 Task: Log work in the project AgileCamp for the issue 'Upgrade the database indexing strategy of a web application to improve query performance and reduce data retrieval time' spent time as '5w 5d 19h 6m' and remaining time as '4w 4d 2h 59m' and move to top of backlog. Now add the issue to the epic 'Network Compliance'. Log work in the project AgileCamp for the issue 'Create a new online platform for online digital marketing courses with advanced analytics and data visualization features' spent time as '5w 2d 16h 53m' and remaining time as '4w 6d 1h 54m' and move to bottom of backlog. Now add the issue to the epic 'IT Audit and Compliance'
Action: Mouse moved to (111, 219)
Screenshot: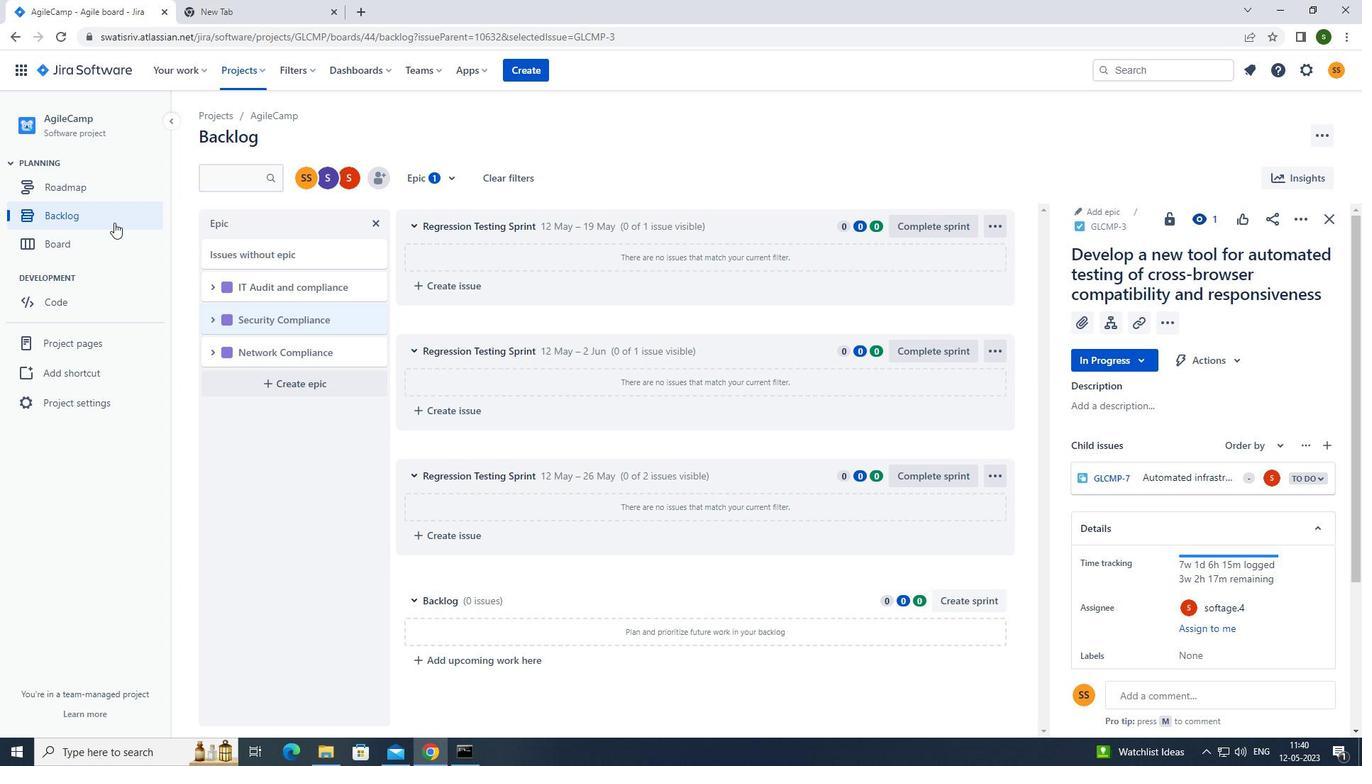 
Action: Mouse pressed left at (111, 219)
Screenshot: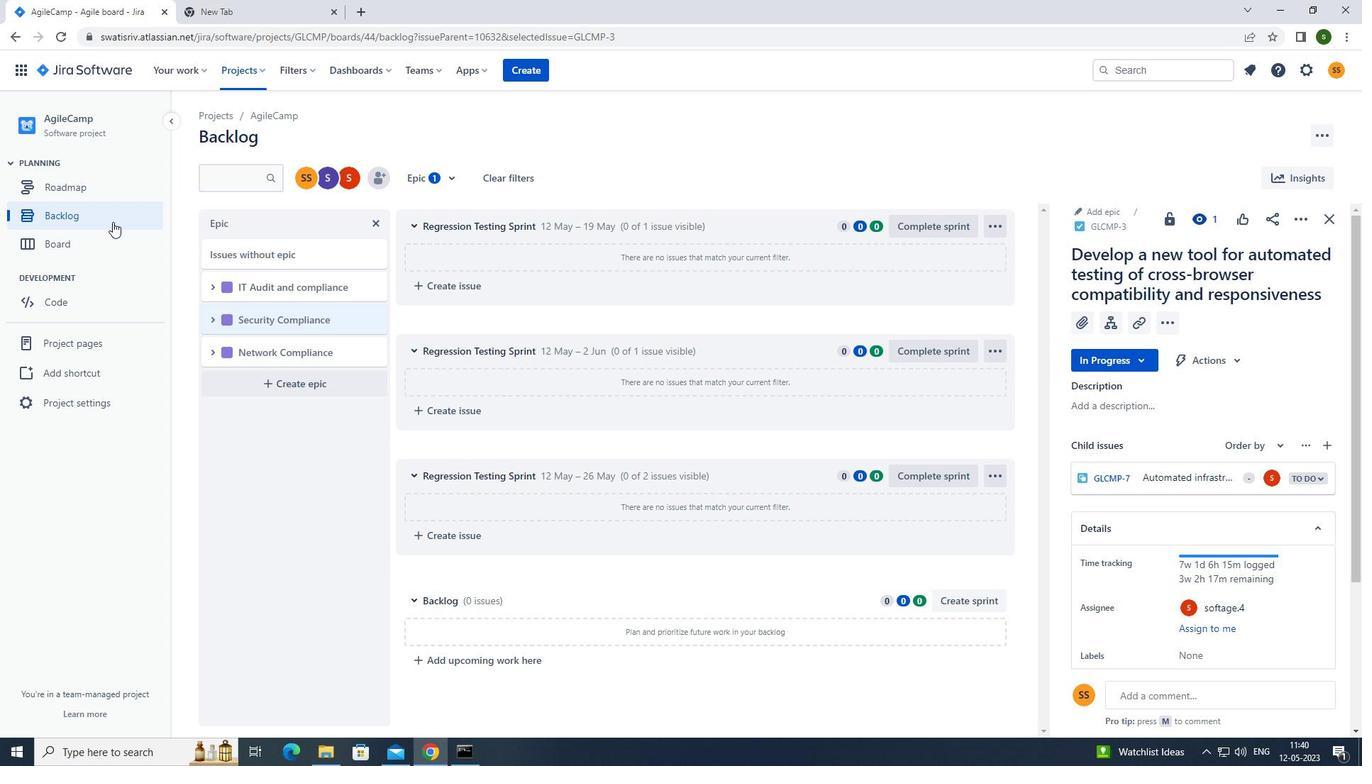 
Action: Mouse moved to (761, 518)
Screenshot: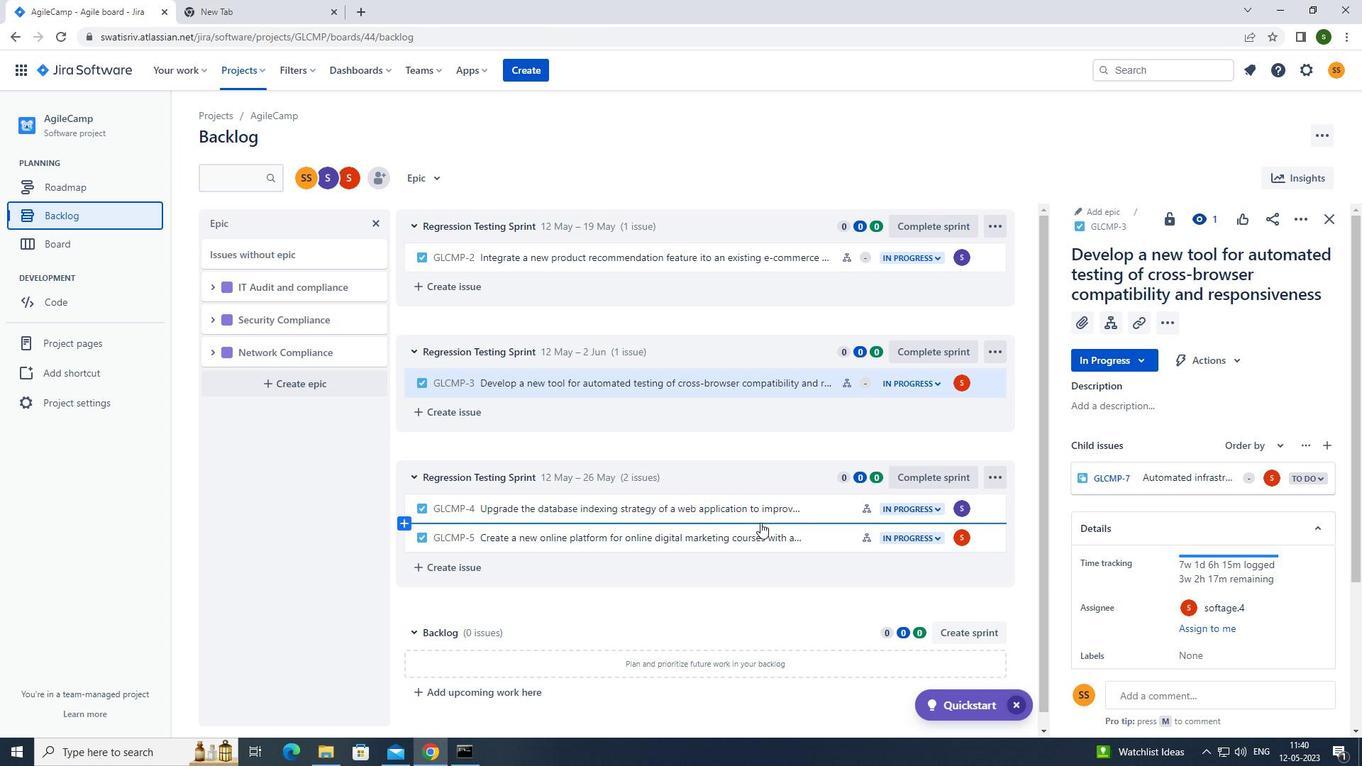 
Action: Mouse pressed left at (761, 518)
Screenshot: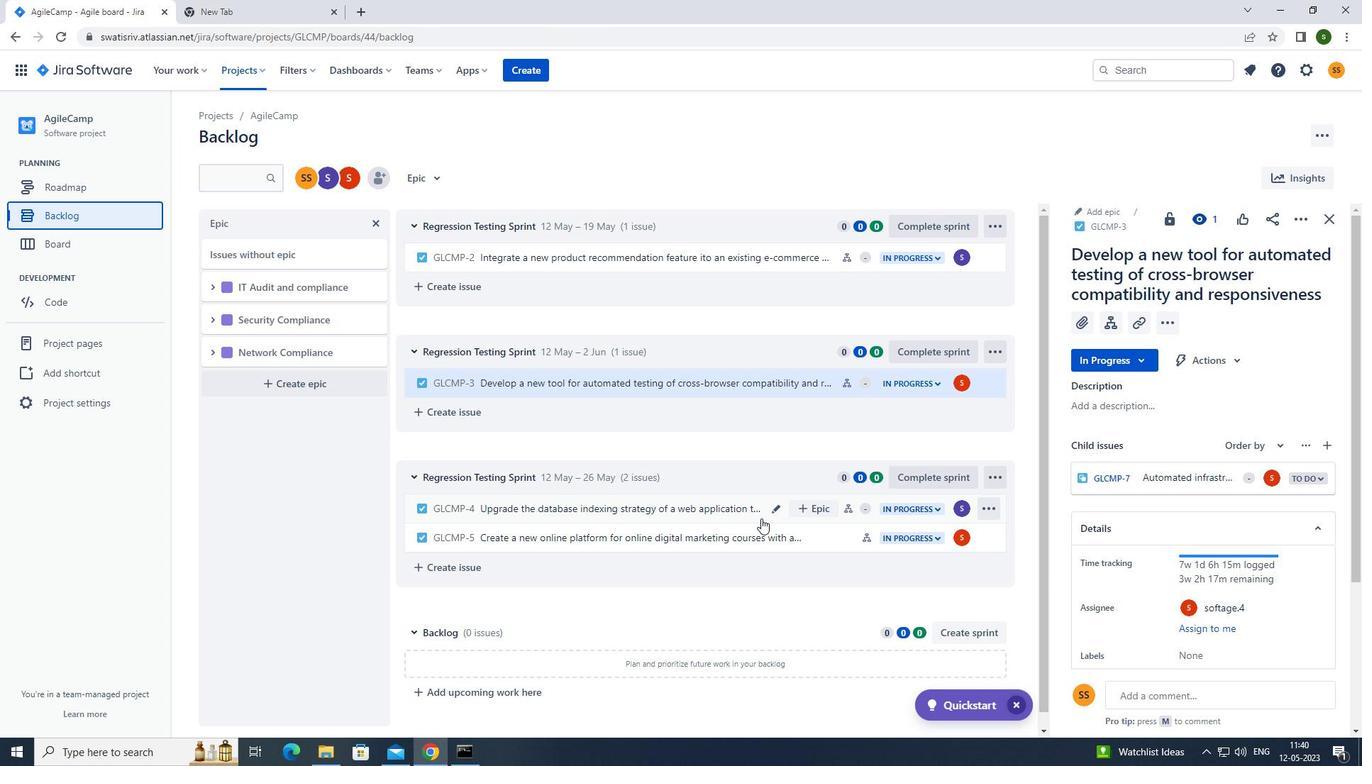
Action: Mouse moved to (1300, 210)
Screenshot: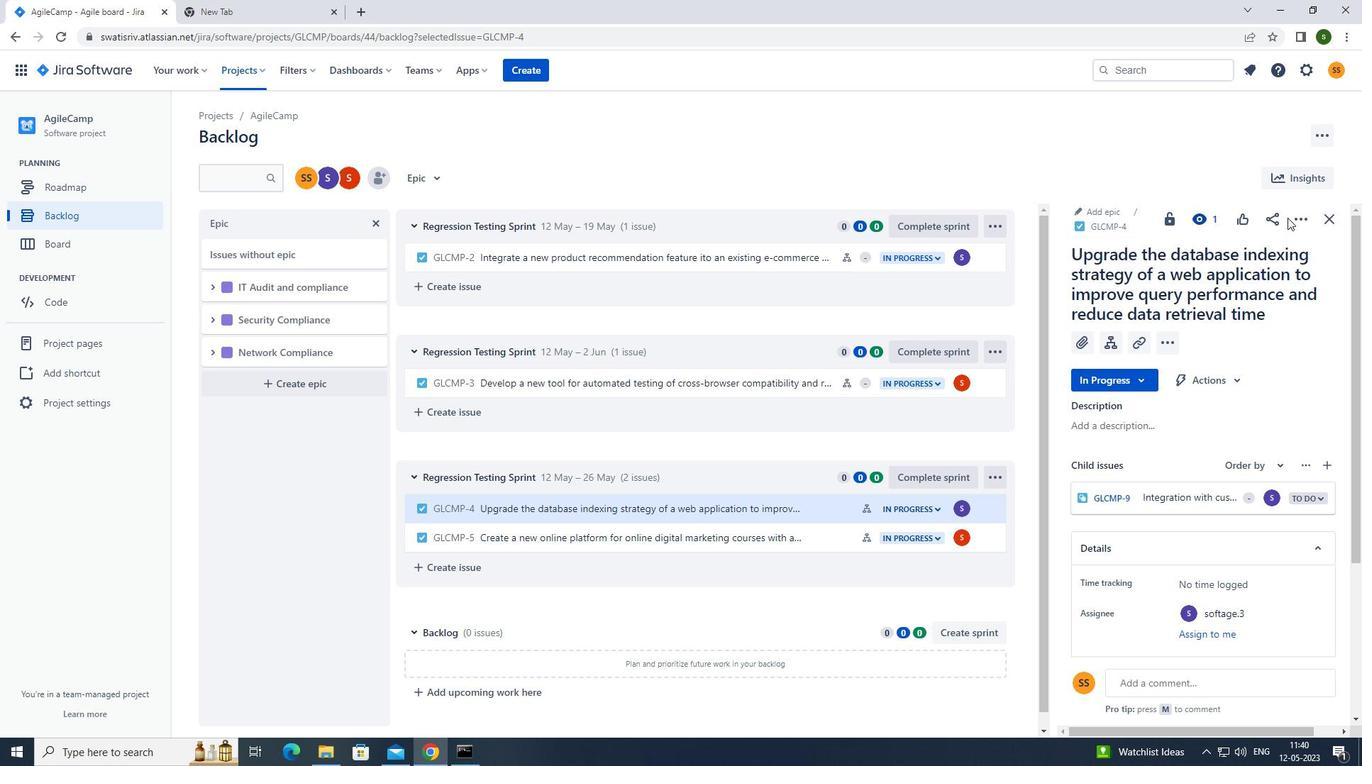 
Action: Mouse pressed left at (1300, 210)
Screenshot: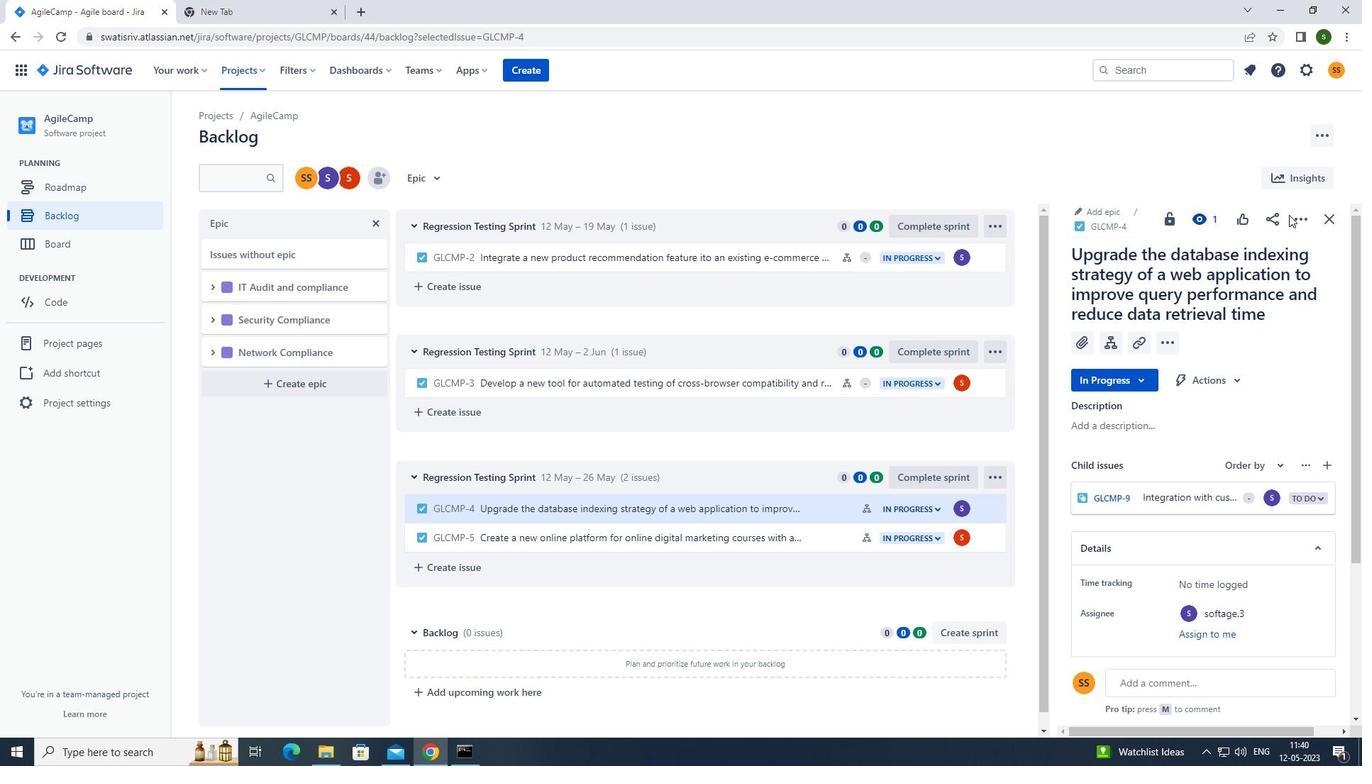
Action: Mouse moved to (1267, 258)
Screenshot: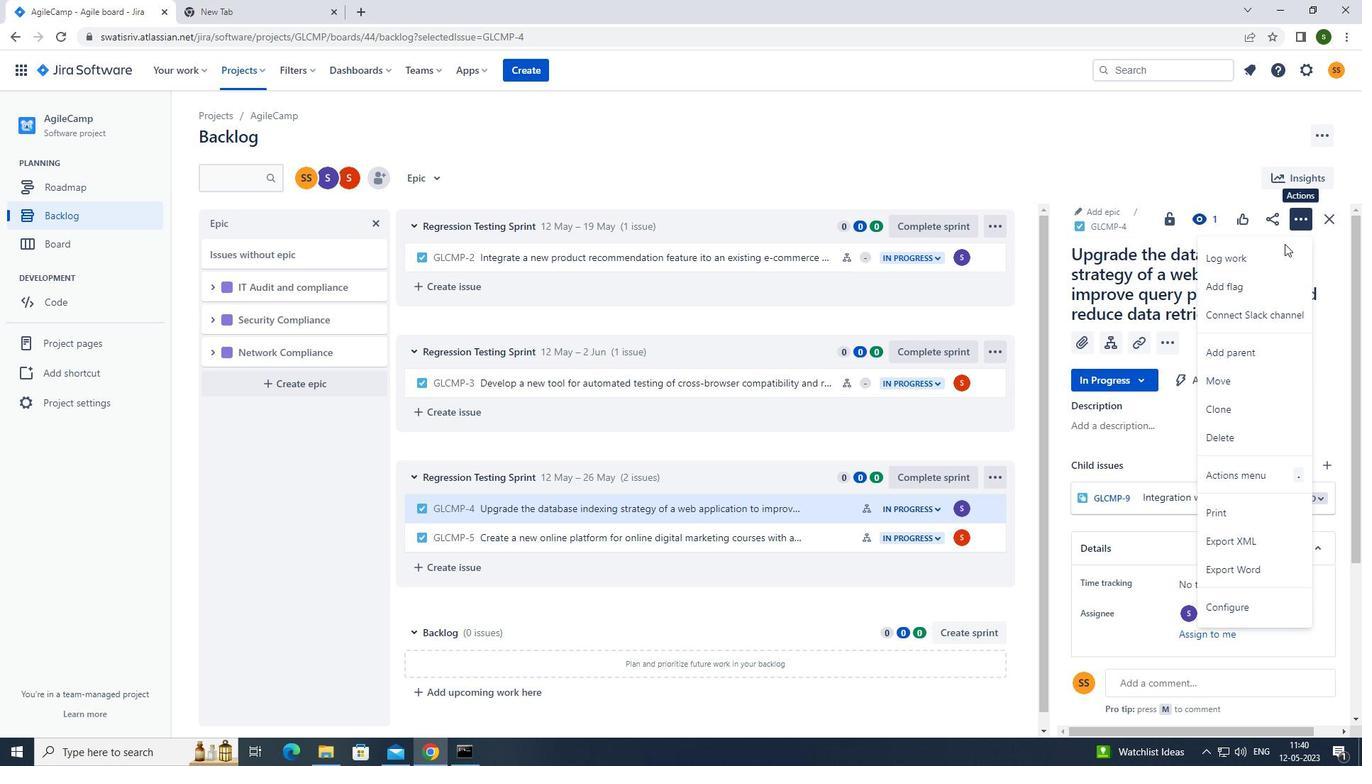 
Action: Mouse pressed left at (1267, 258)
Screenshot: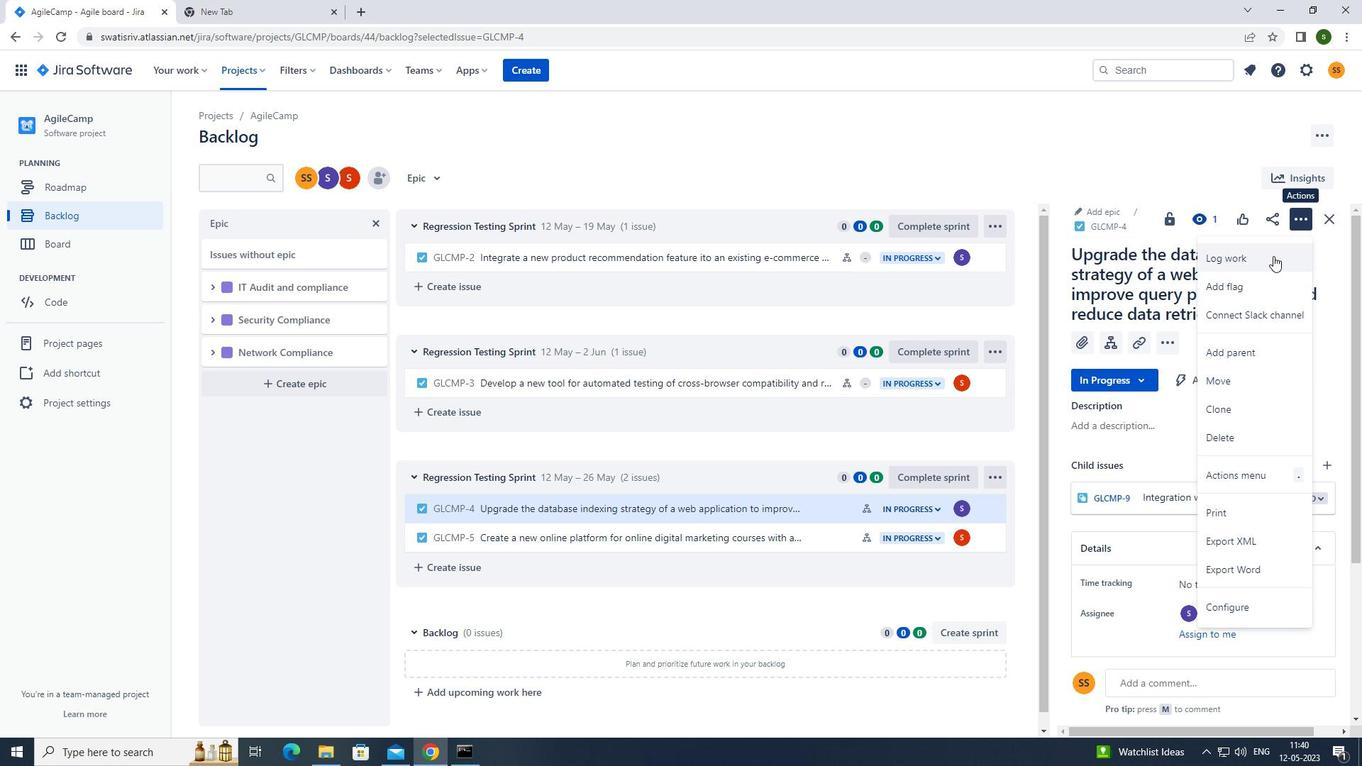 
Action: Mouse moved to (633, 173)
Screenshot: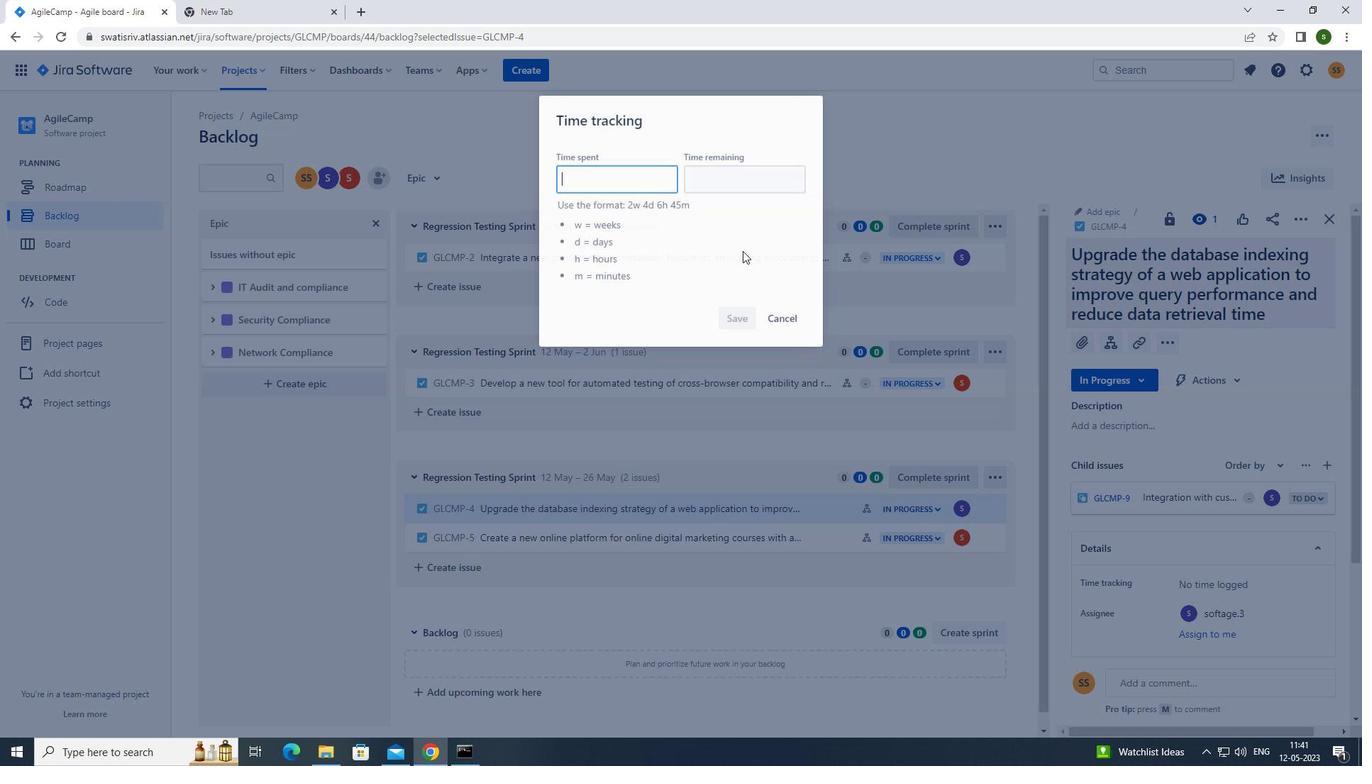 
Action: Key pressed 5w<Key.space>5d<Key.space>19h<Key.space>6m
Screenshot: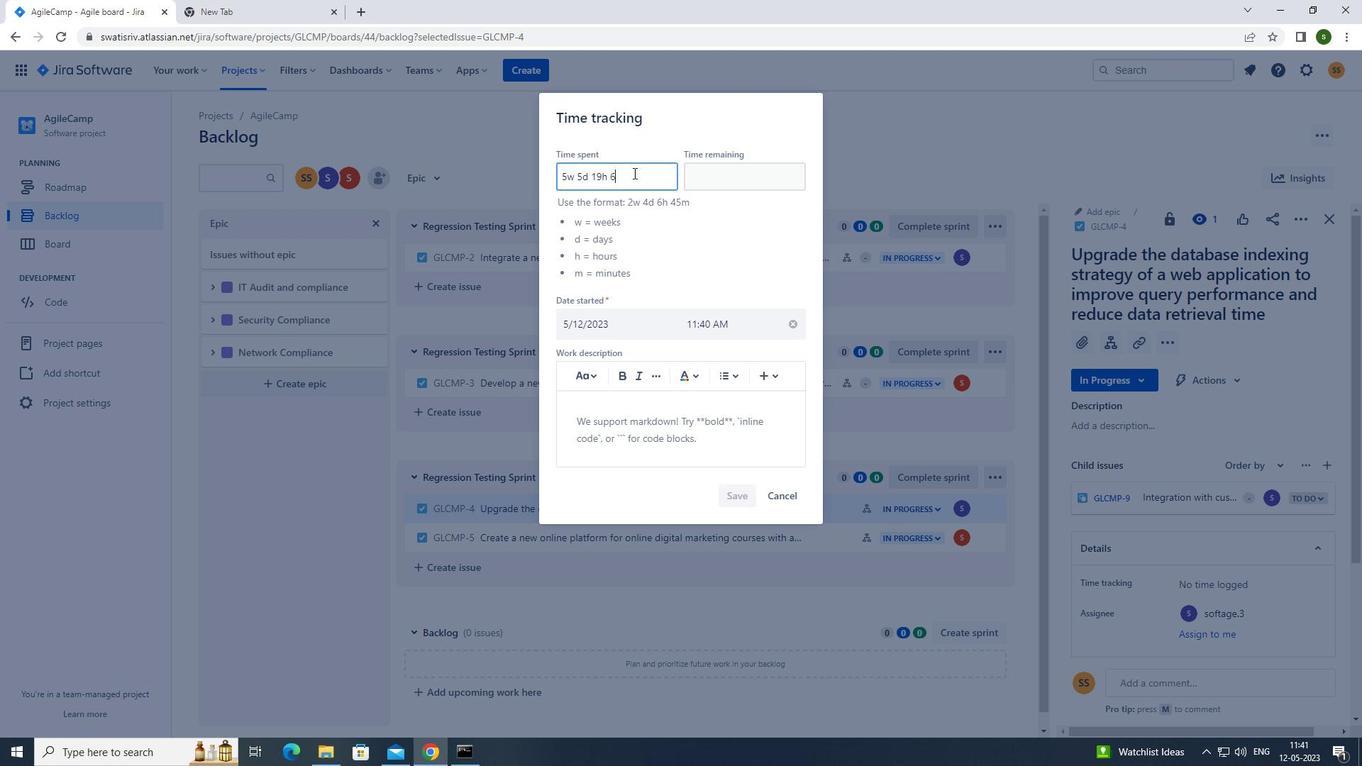 
Action: Mouse moved to (730, 190)
Screenshot: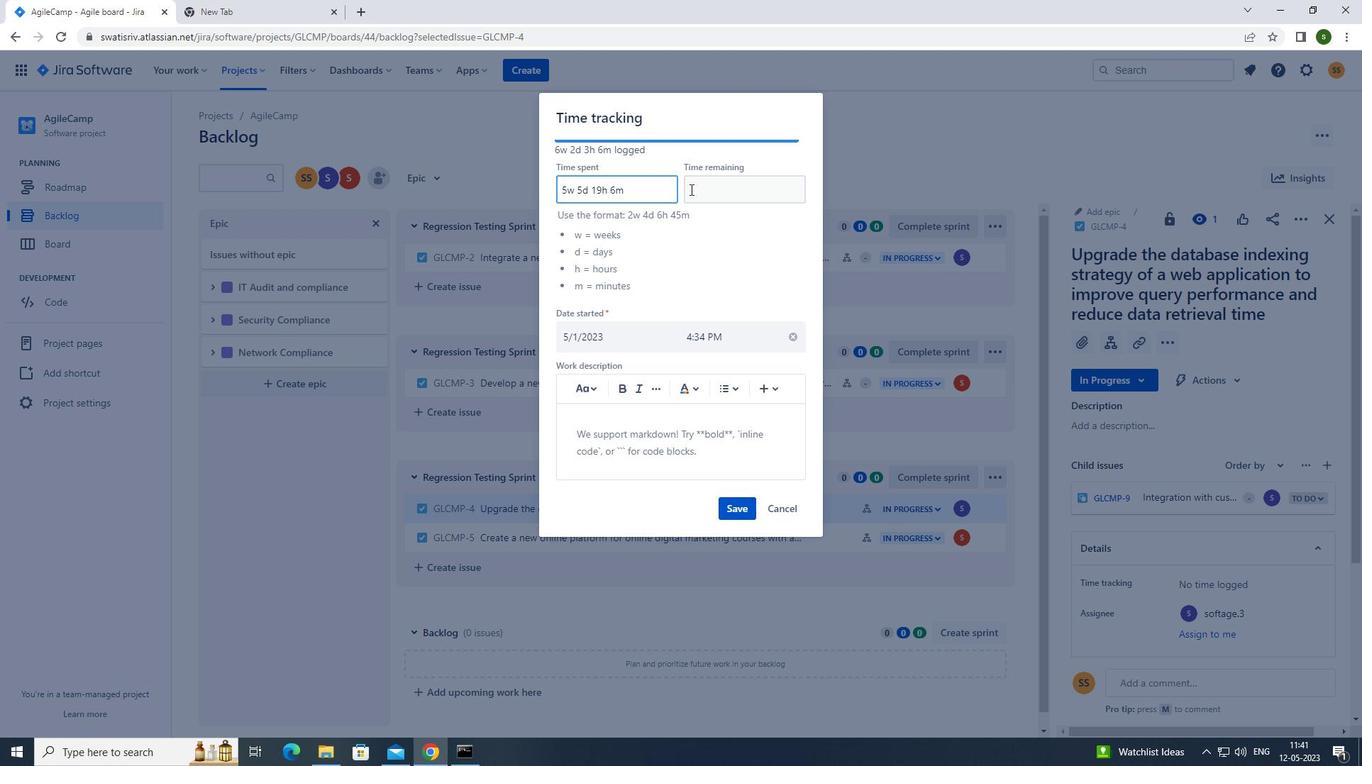 
Action: Mouse pressed left at (730, 190)
Screenshot: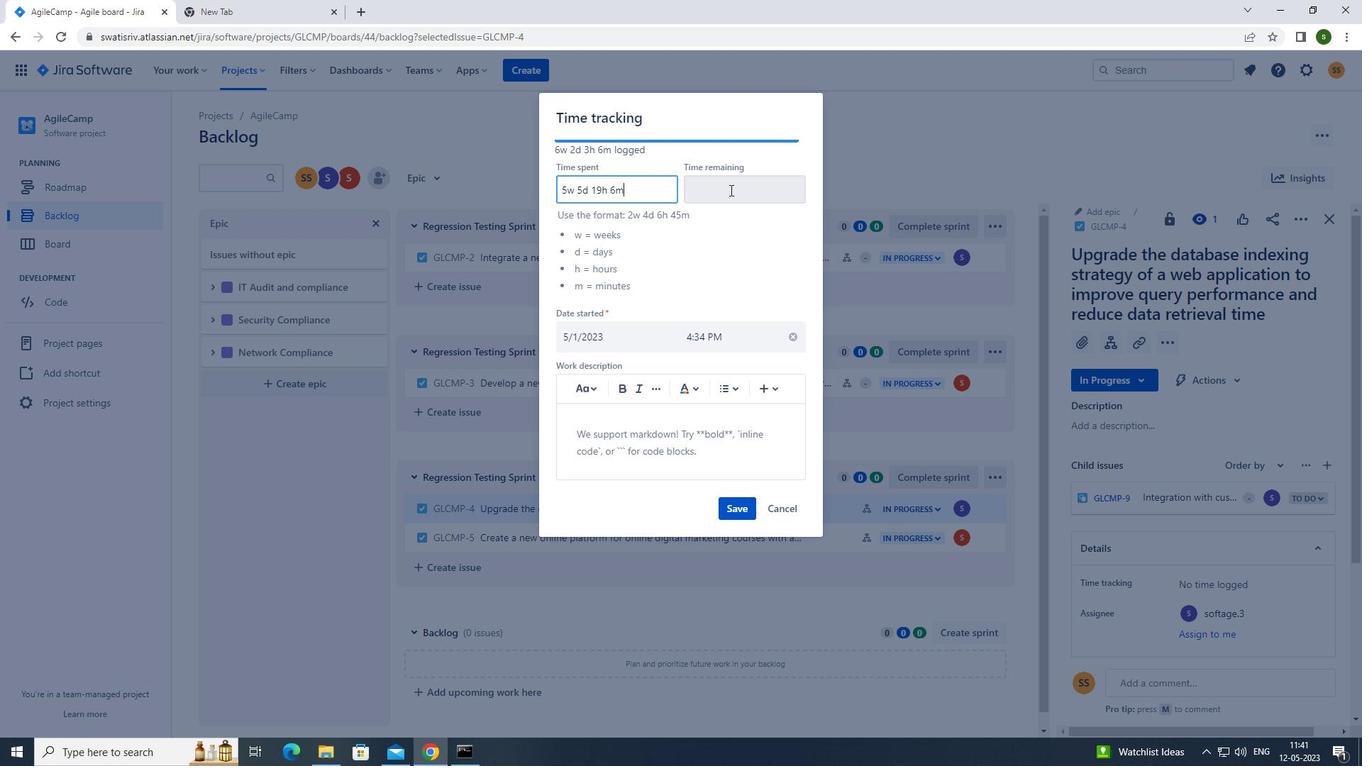 
Action: Key pressed 4w<Key.space>4d<Key.space>2h<Key.space>59m
Screenshot: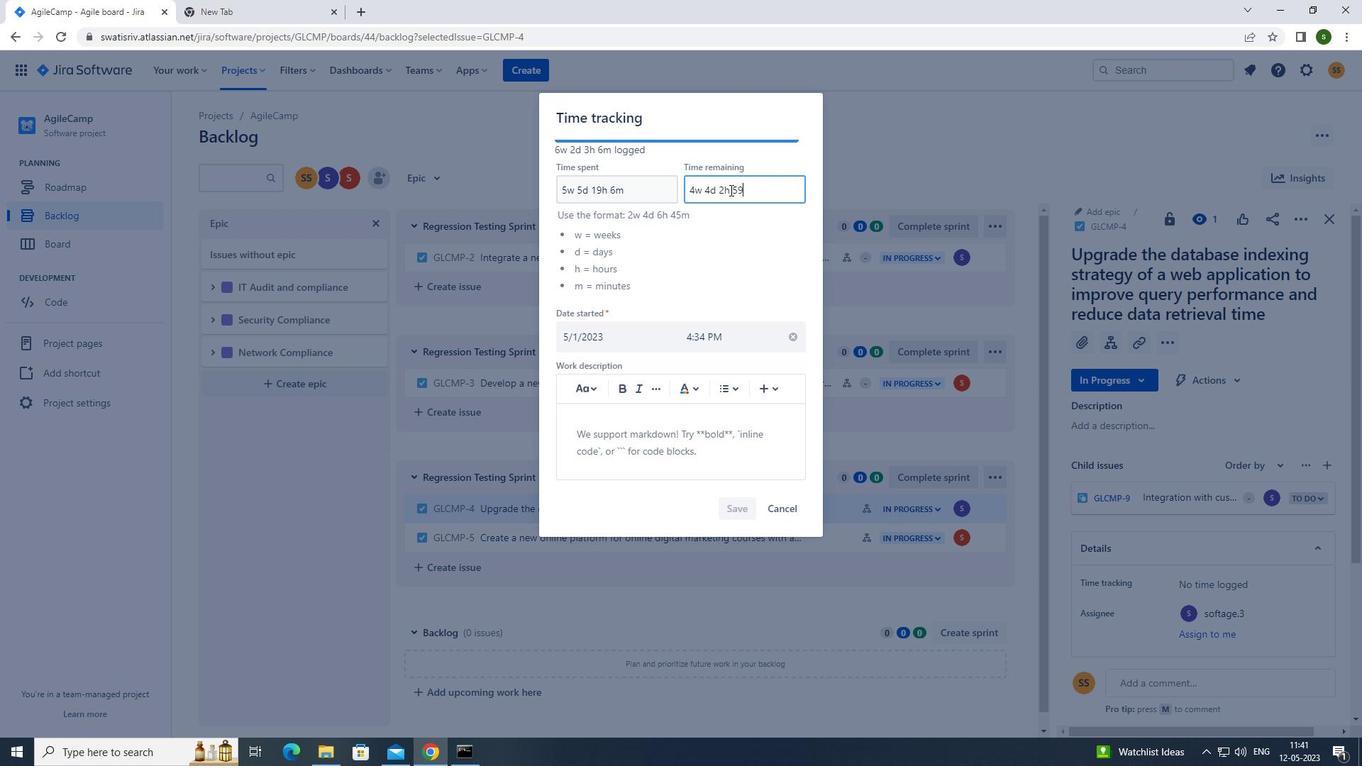 
Action: Mouse moved to (741, 509)
Screenshot: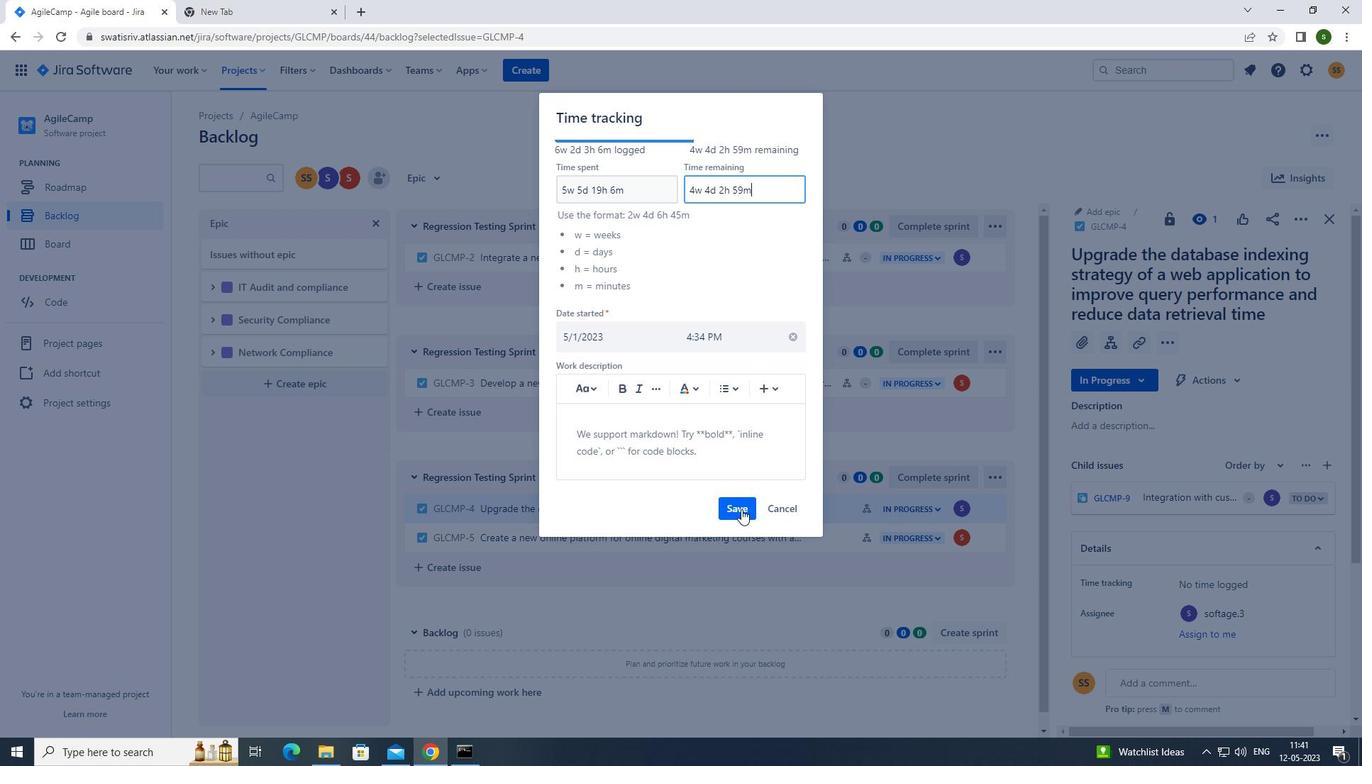 
Action: Mouse pressed left at (741, 509)
Screenshot: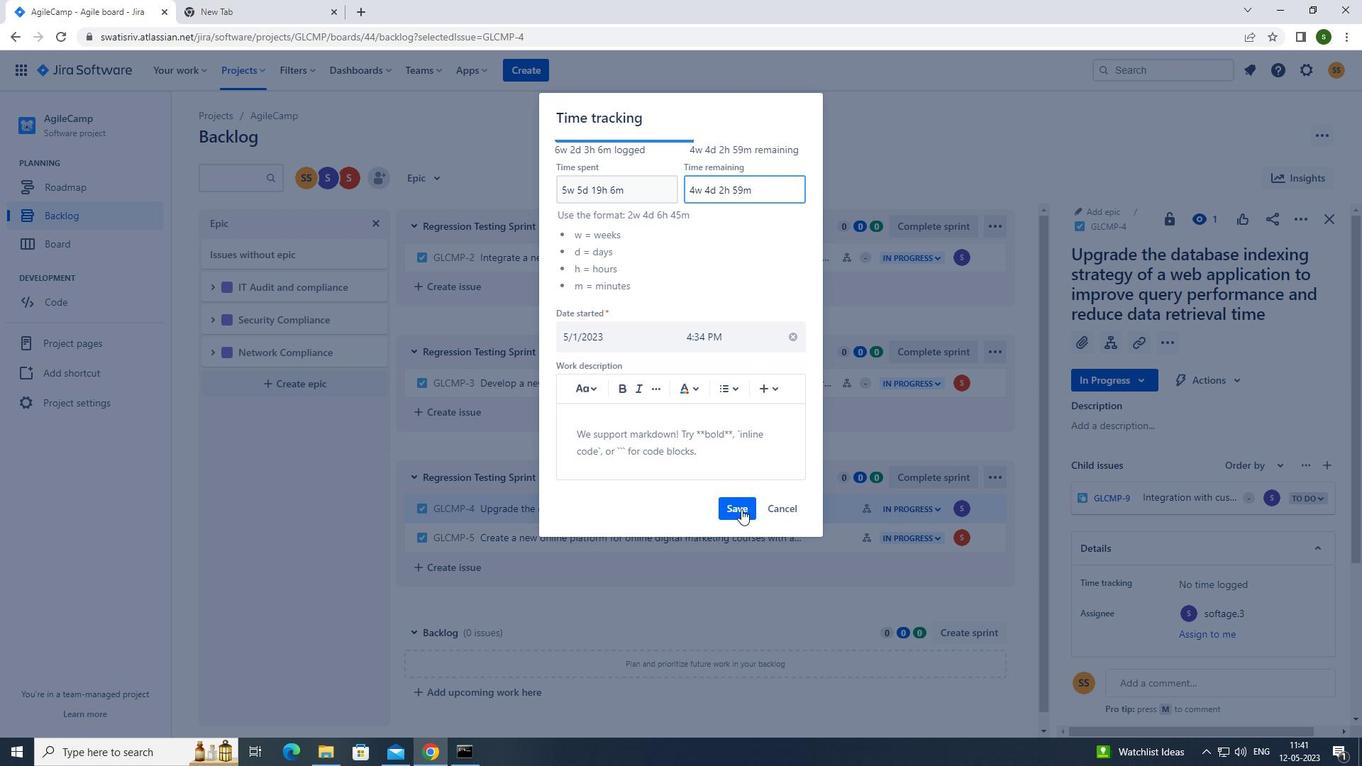 
Action: Mouse moved to (993, 512)
Screenshot: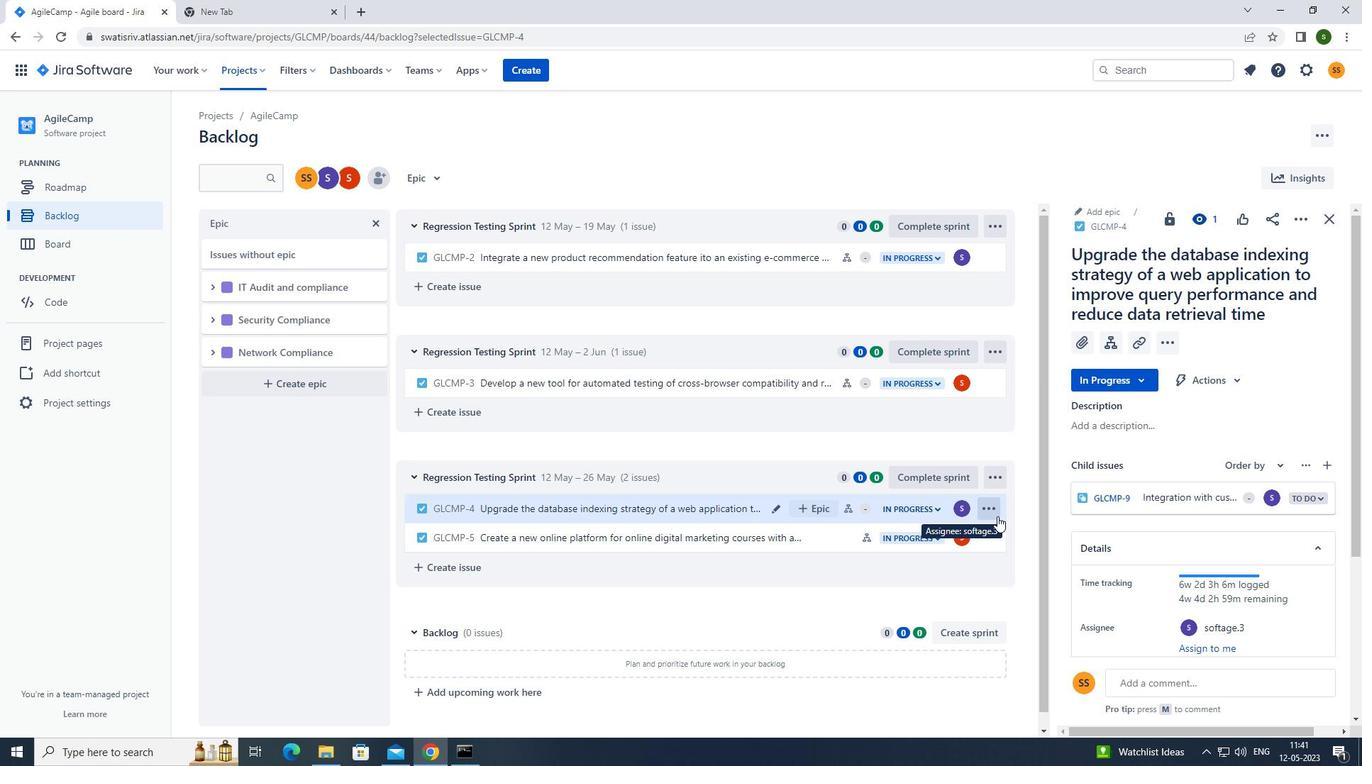 
Action: Mouse pressed left at (993, 512)
Screenshot: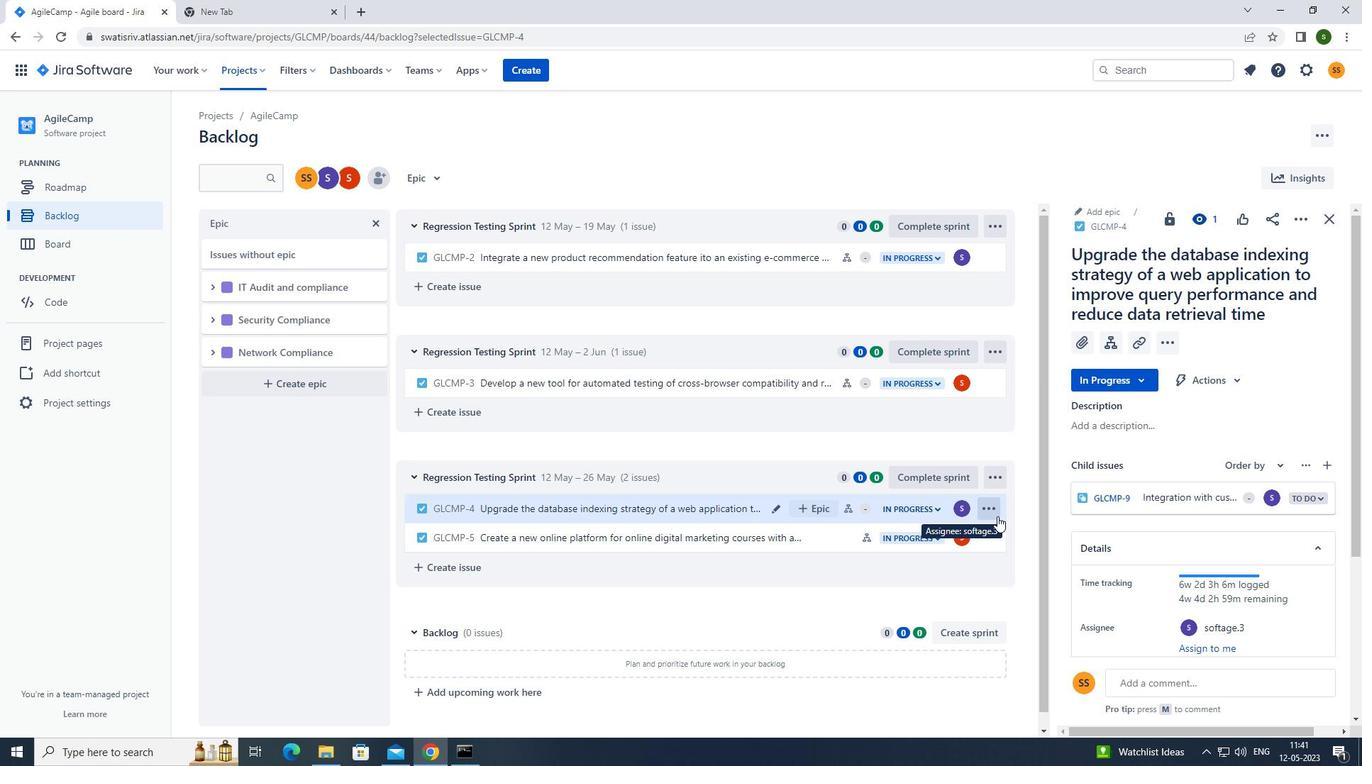 
Action: Mouse moved to (953, 453)
Screenshot: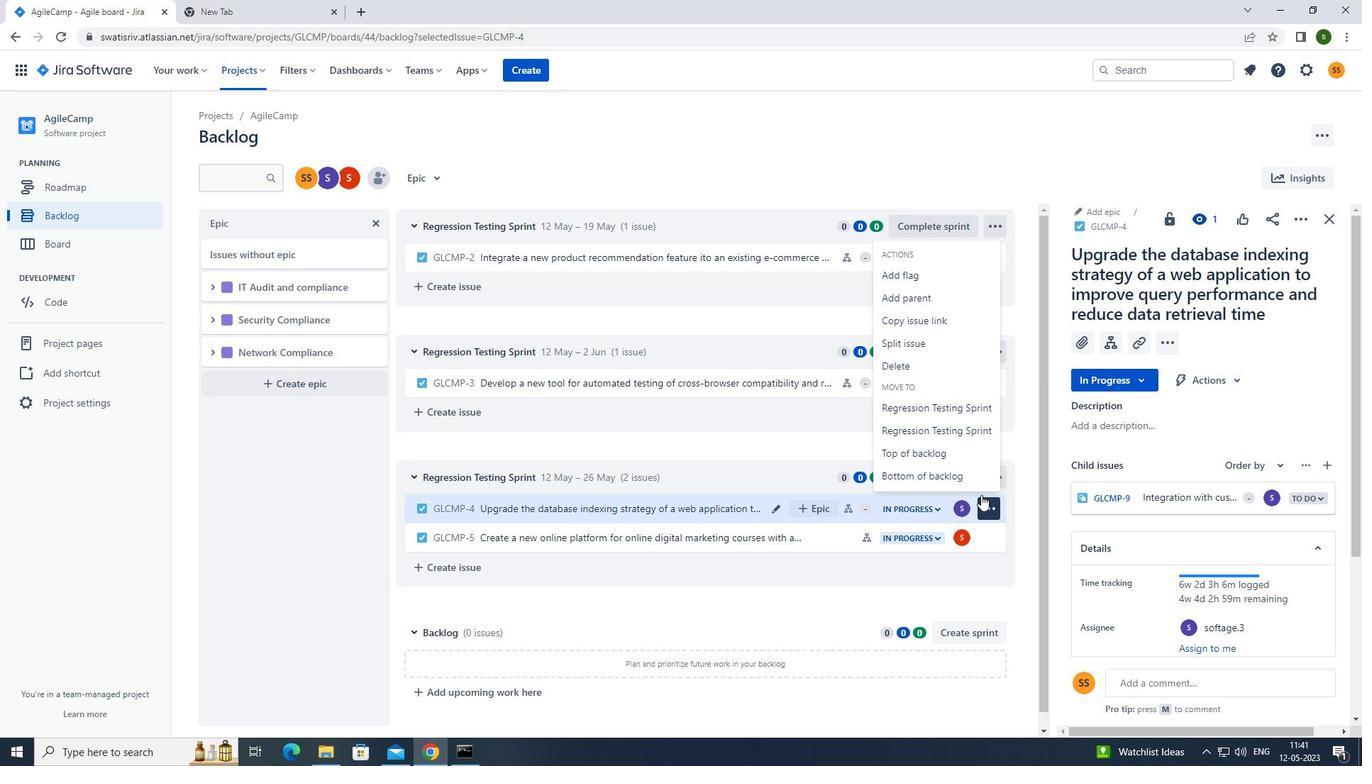 
Action: Mouse pressed left at (953, 453)
Screenshot: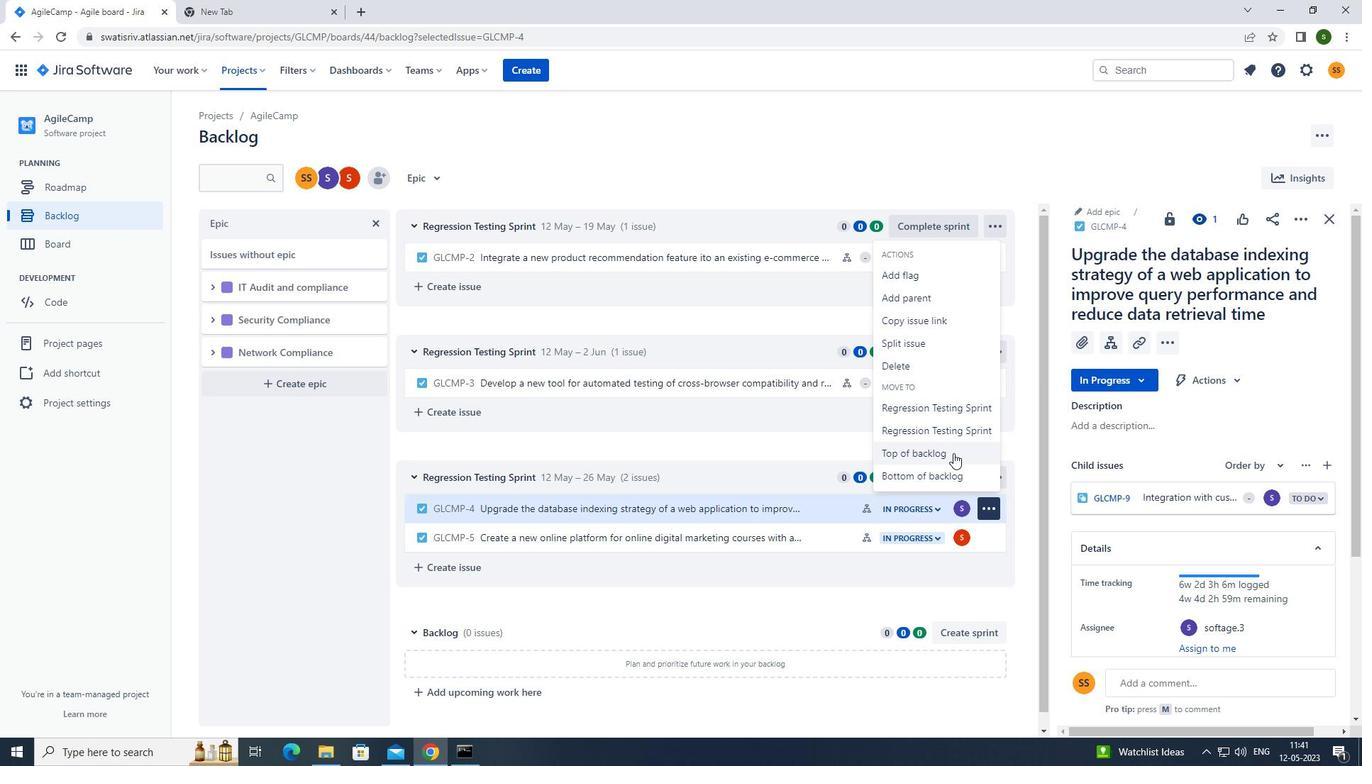 
Action: Mouse moved to (730, 222)
Screenshot: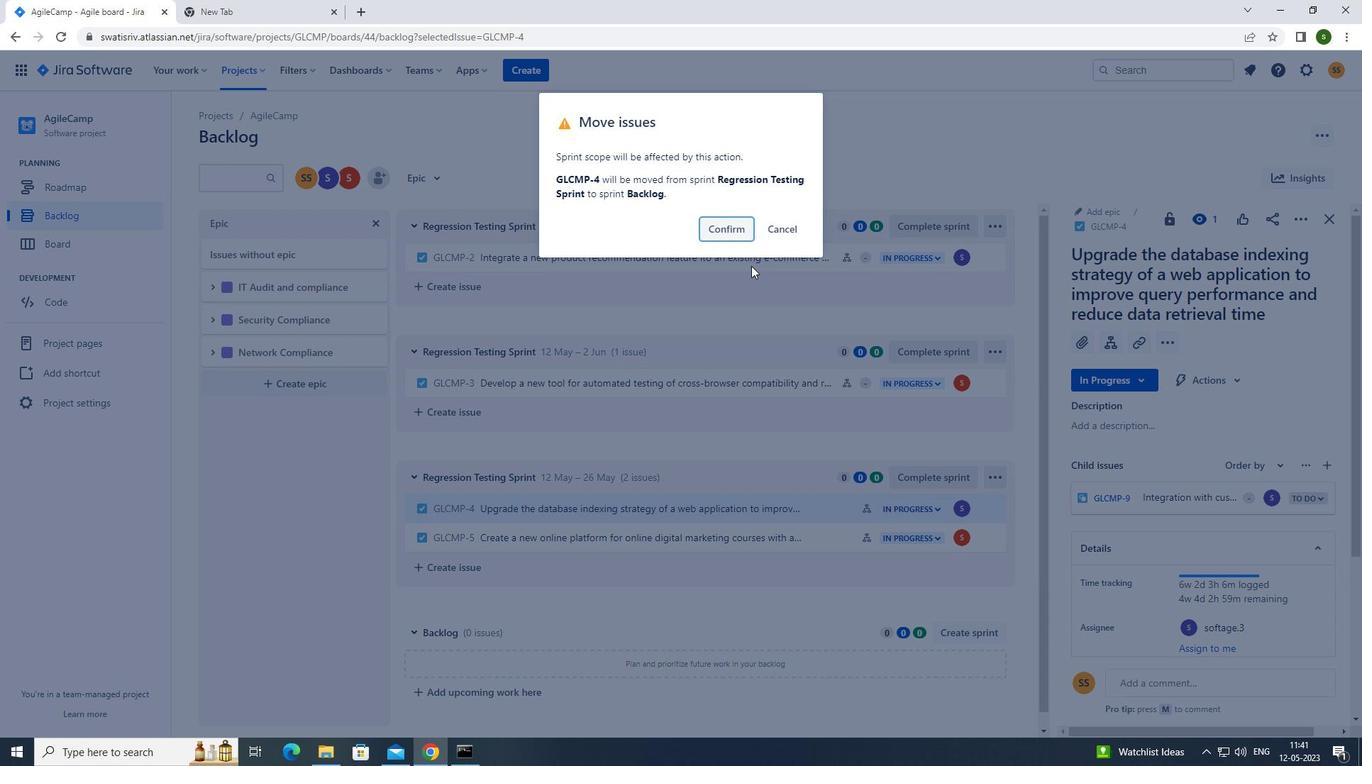 
Action: Mouse pressed left at (730, 222)
Screenshot: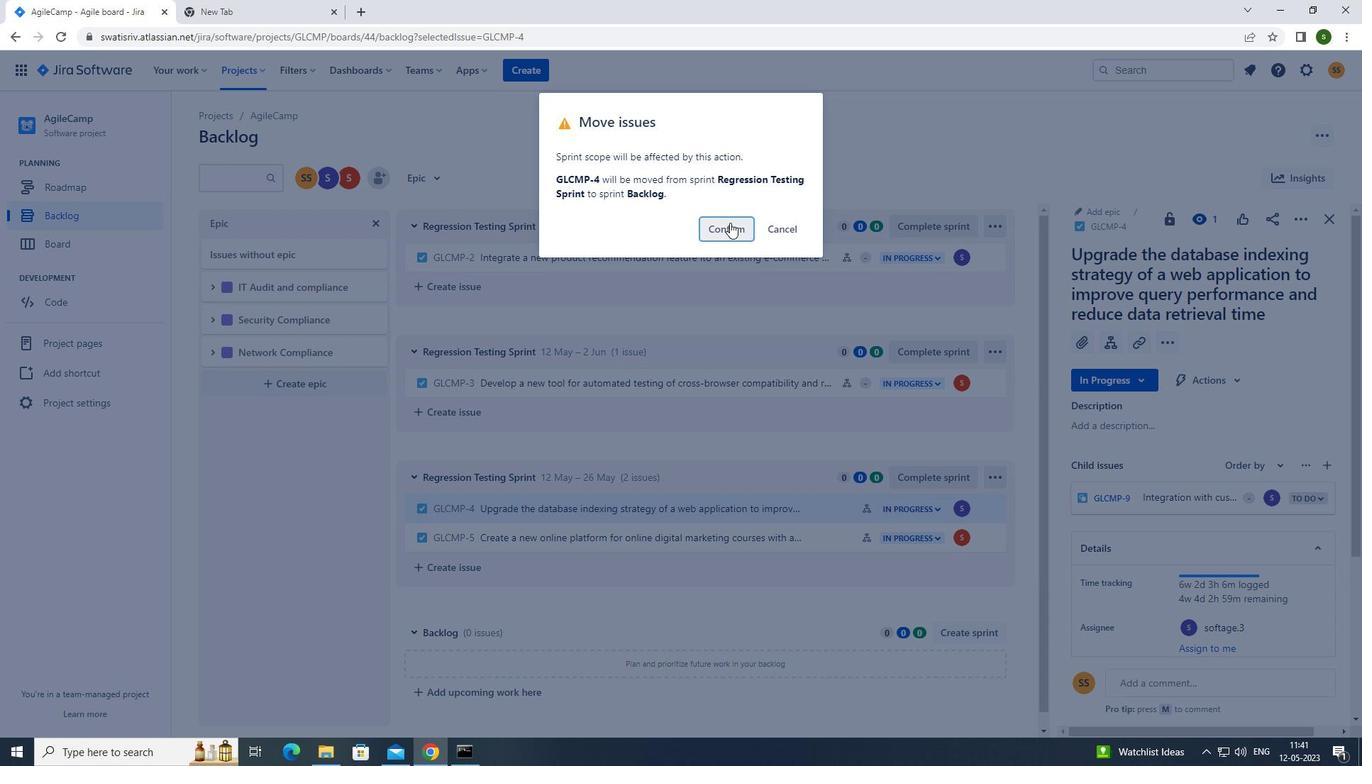 
Action: Mouse moved to (431, 182)
Screenshot: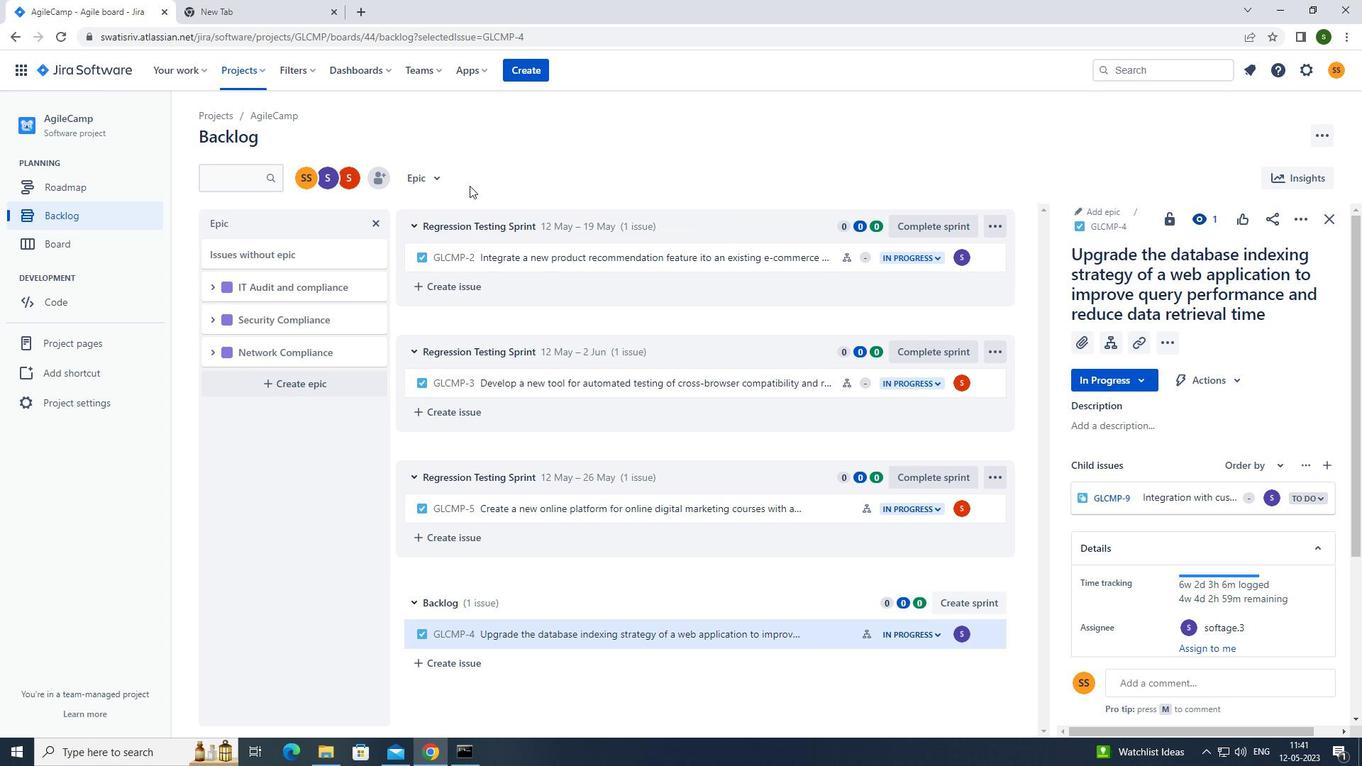 
Action: Mouse pressed left at (431, 182)
Screenshot: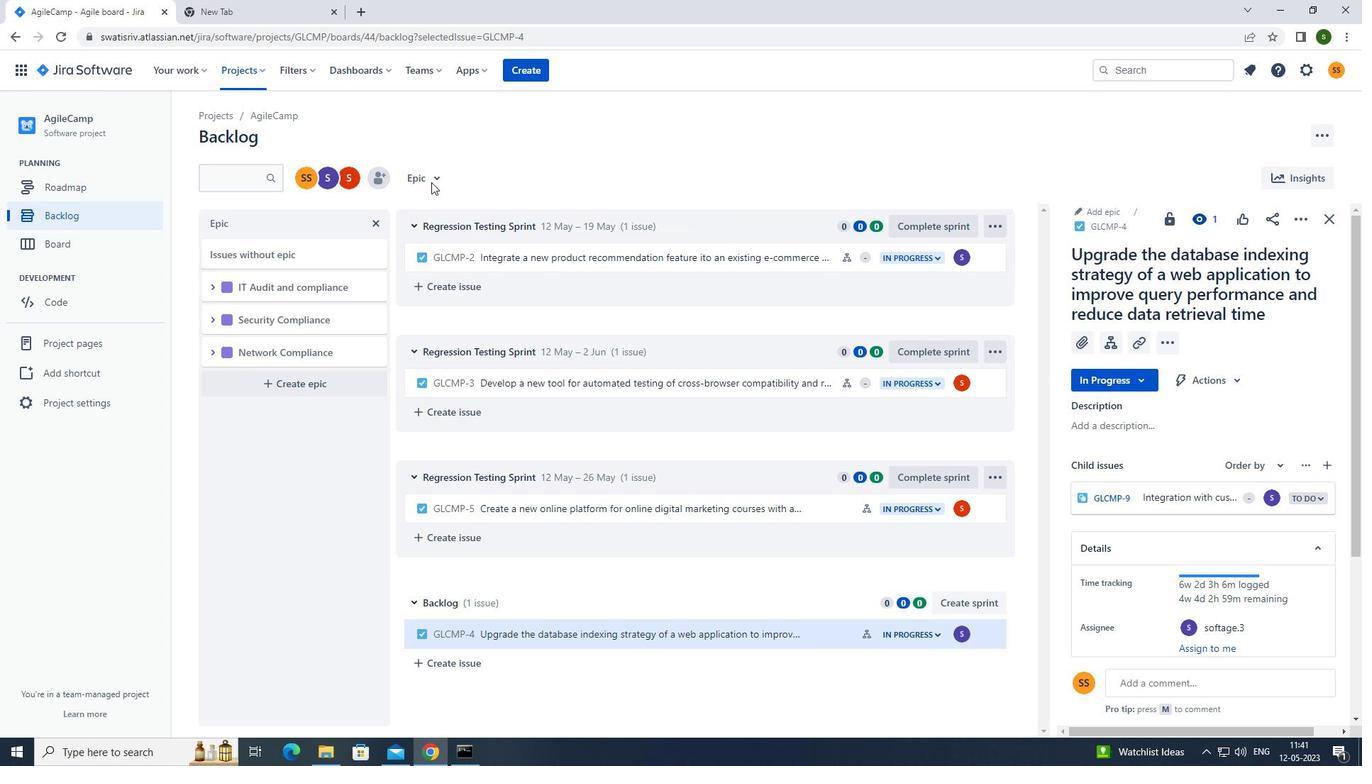 
Action: Mouse moved to (473, 280)
Screenshot: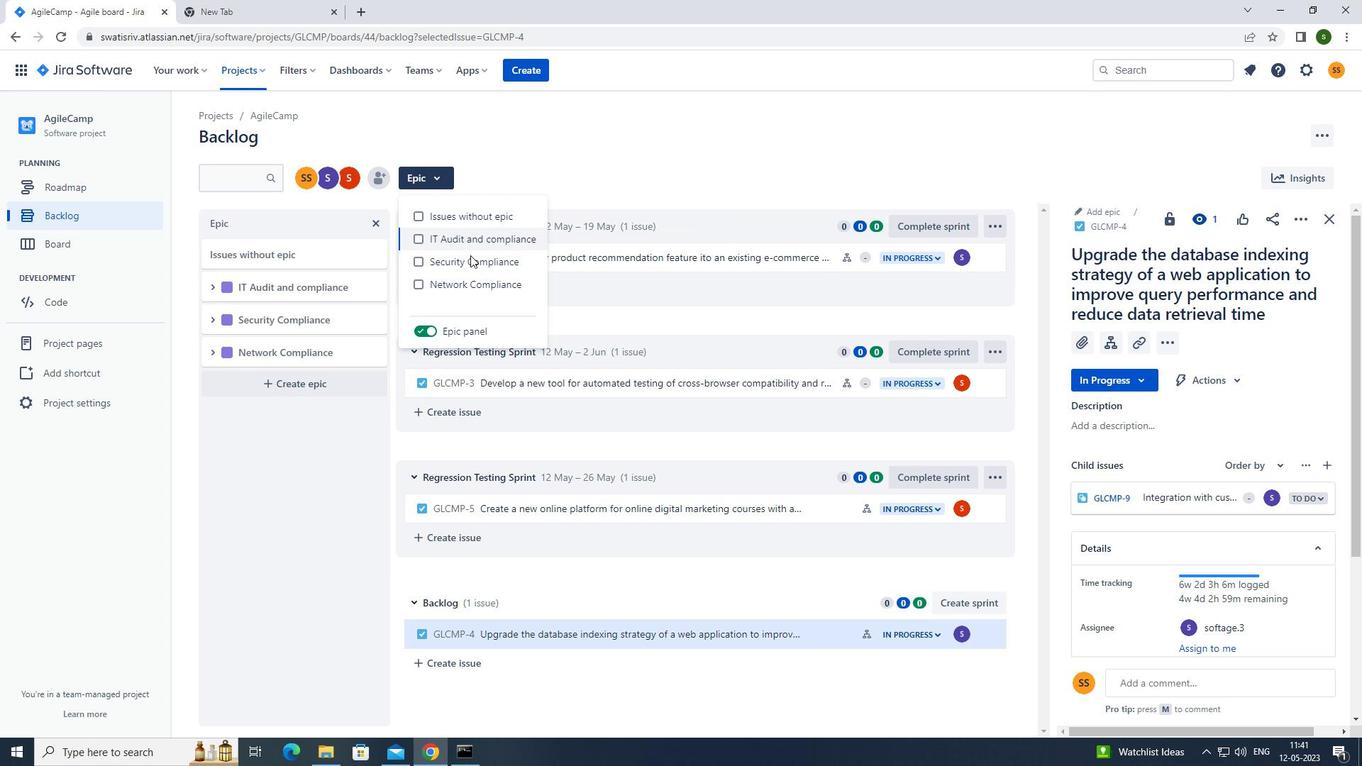 
Action: Mouse pressed left at (473, 280)
Screenshot: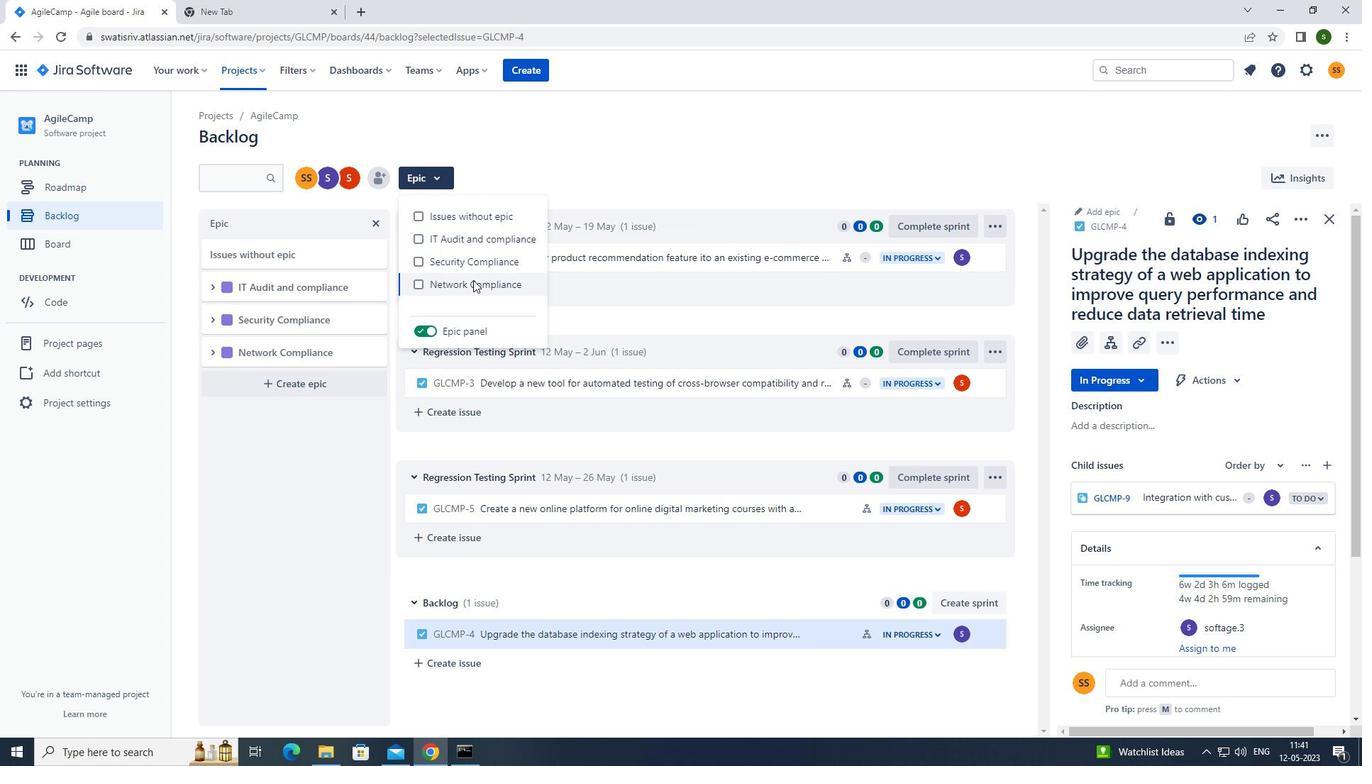 
Action: Mouse moved to (689, 151)
Screenshot: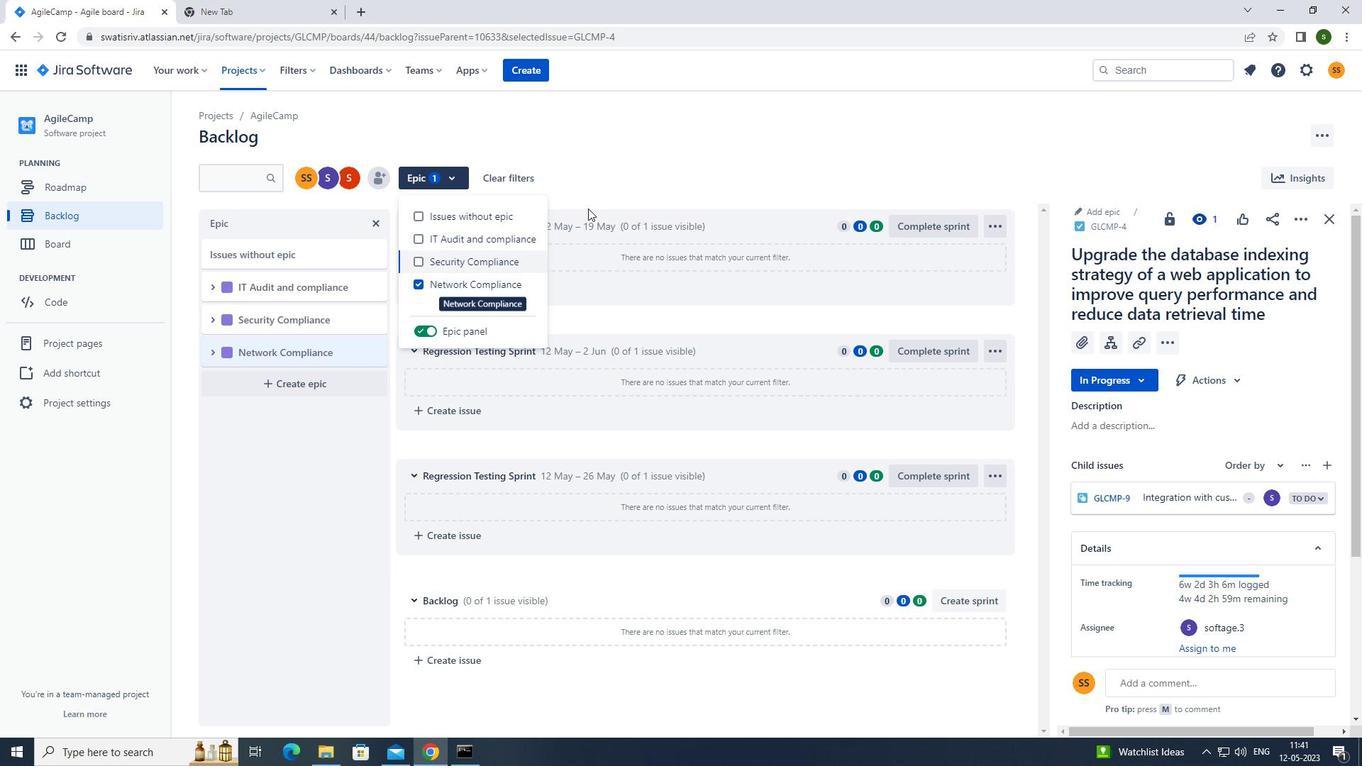 
Action: Mouse pressed left at (689, 151)
Screenshot: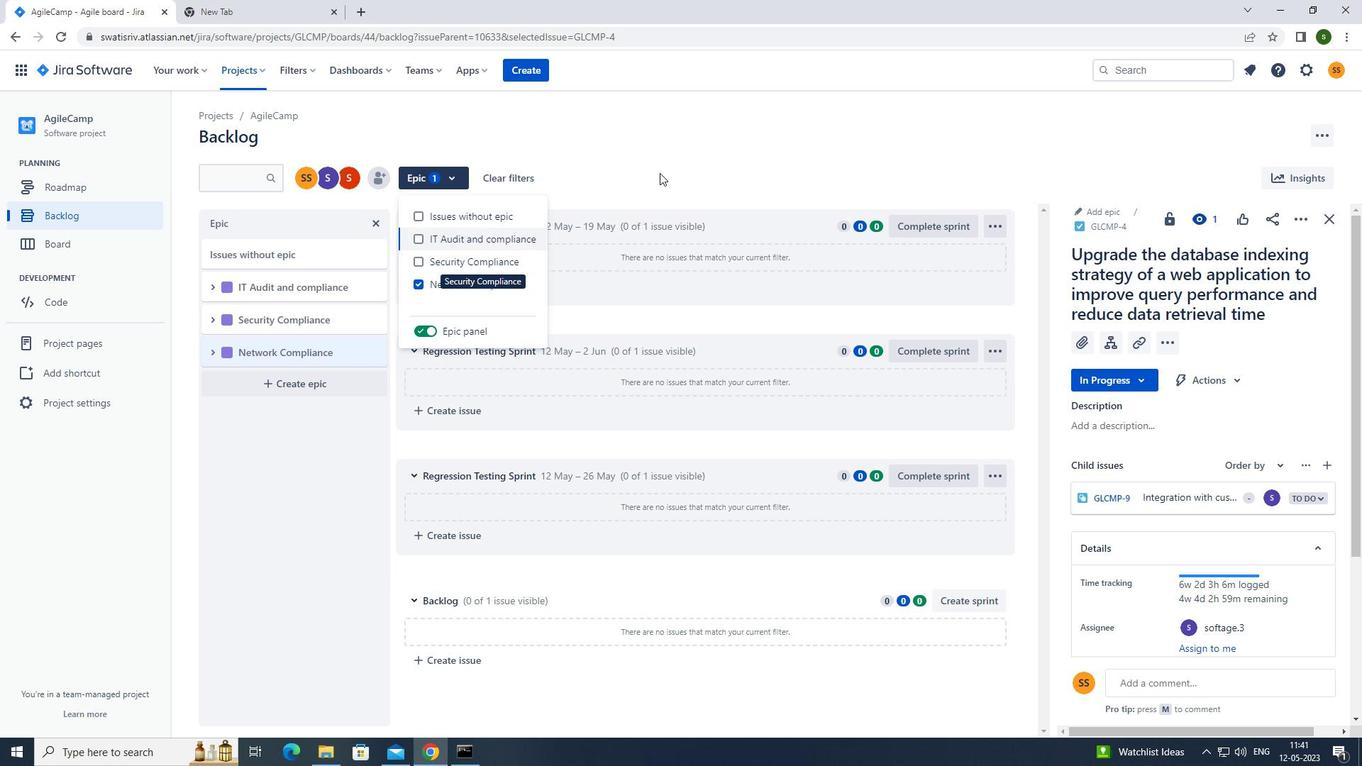 
Action: Mouse moved to (91, 207)
Screenshot: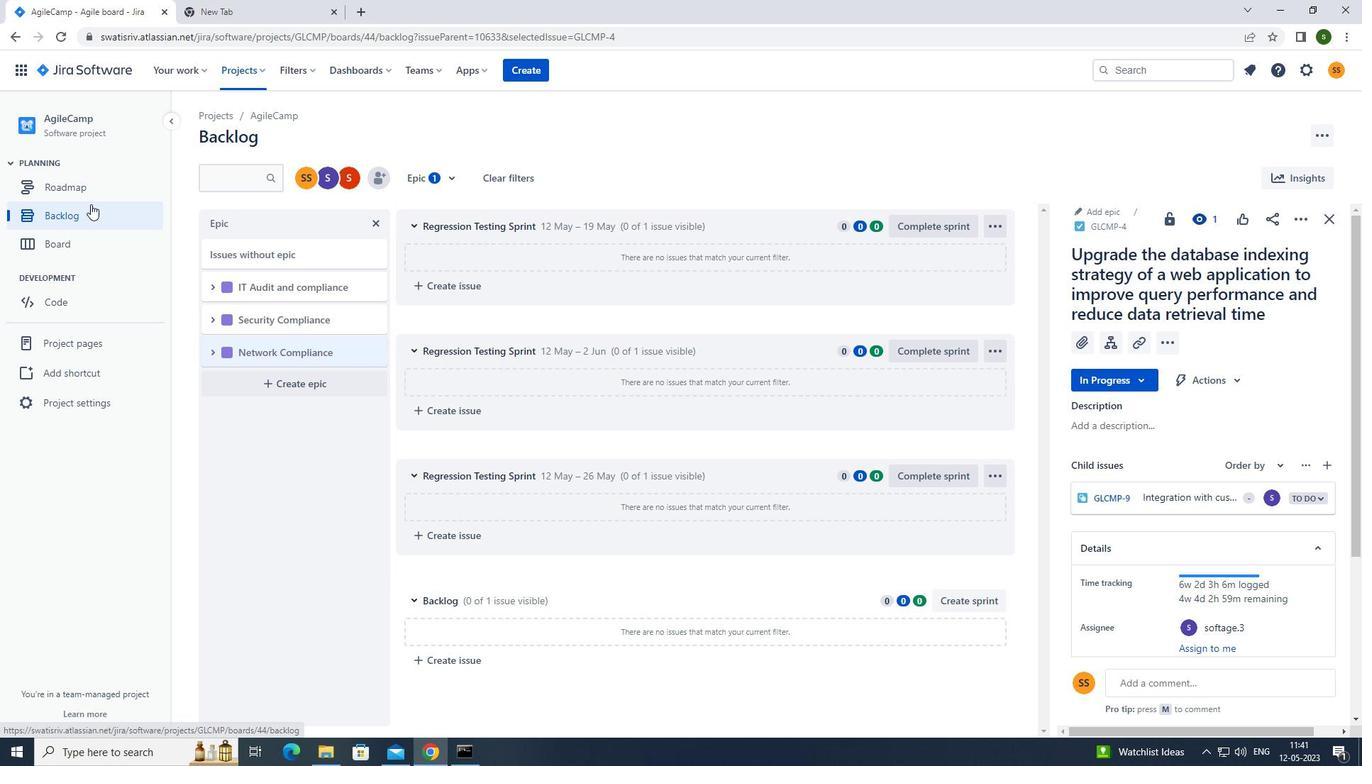 
Action: Mouse pressed left at (91, 207)
Screenshot: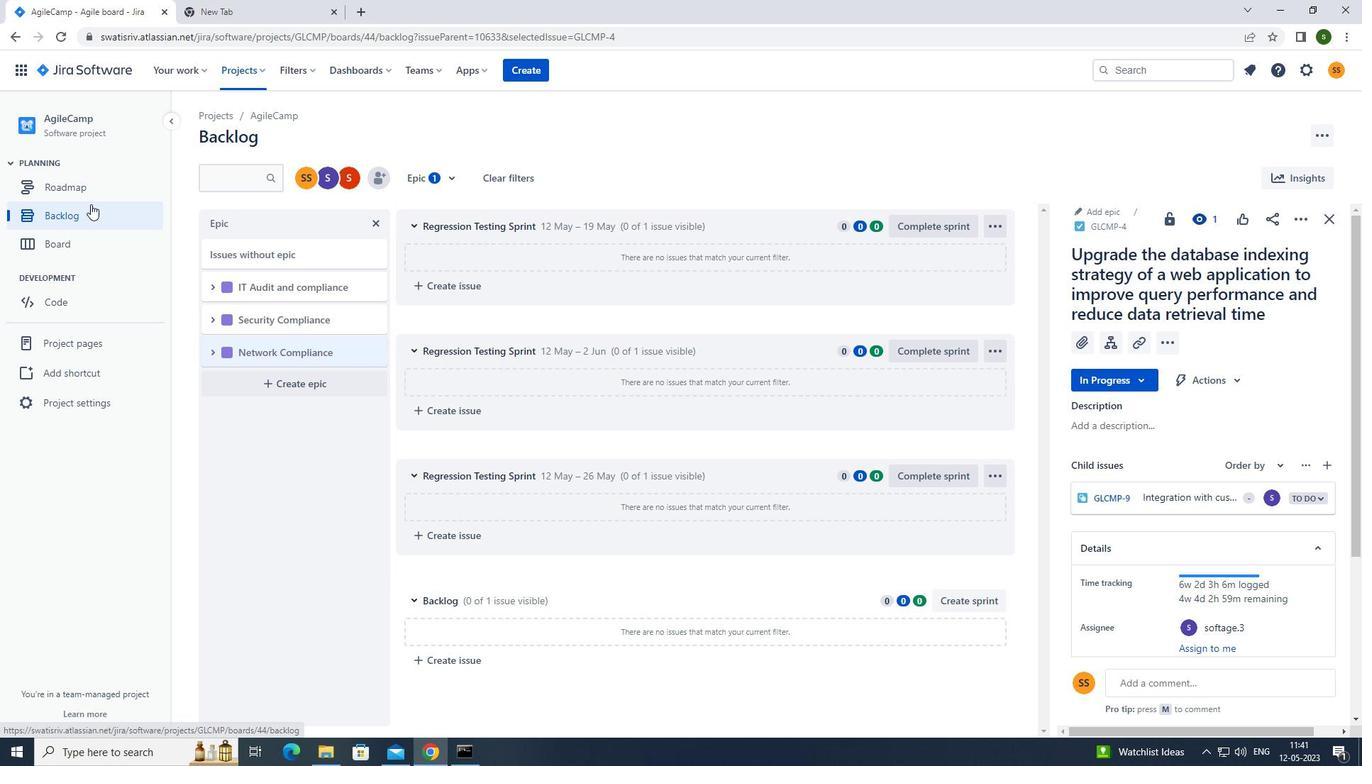 
Action: Mouse moved to (718, 517)
Screenshot: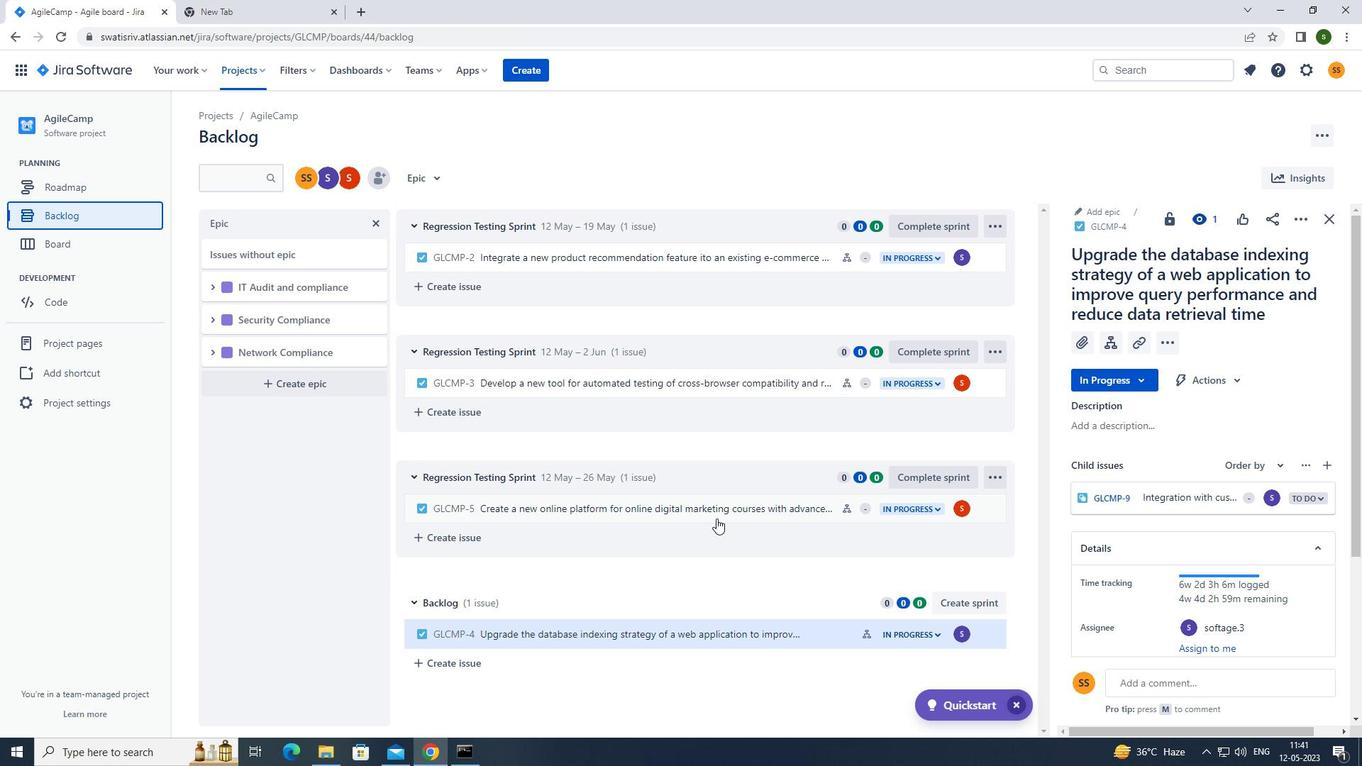 
Action: Mouse pressed left at (718, 517)
Screenshot: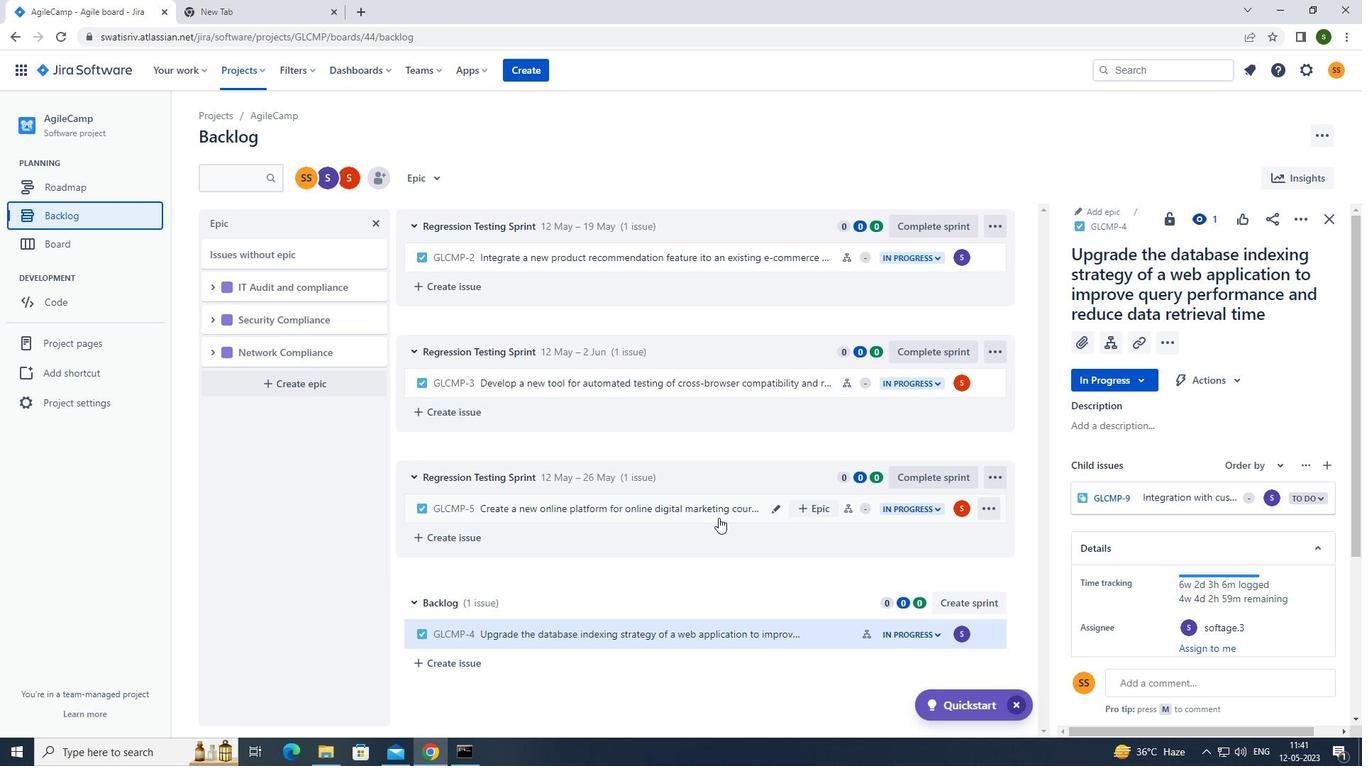 
Action: Mouse moved to (1298, 216)
Screenshot: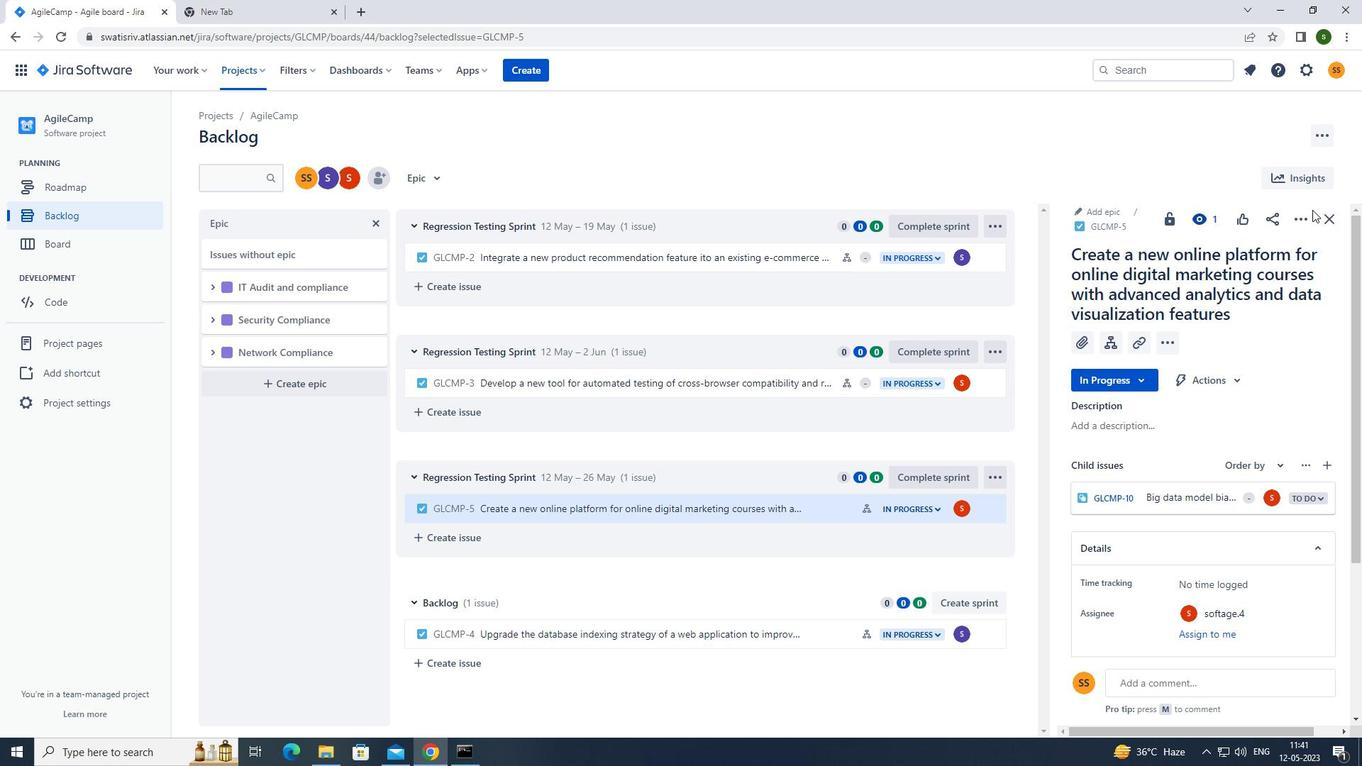 
Action: Mouse pressed left at (1298, 216)
Screenshot: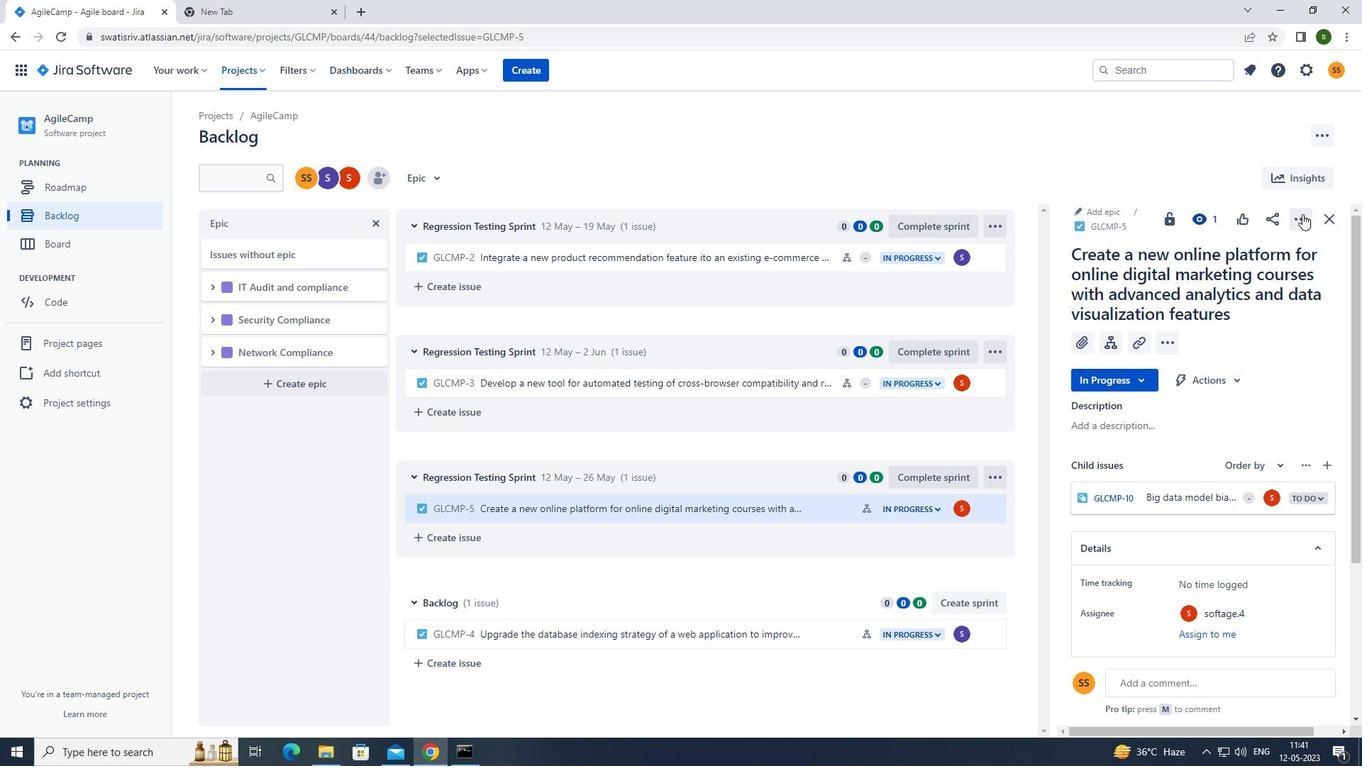 
Action: Mouse moved to (1265, 254)
Screenshot: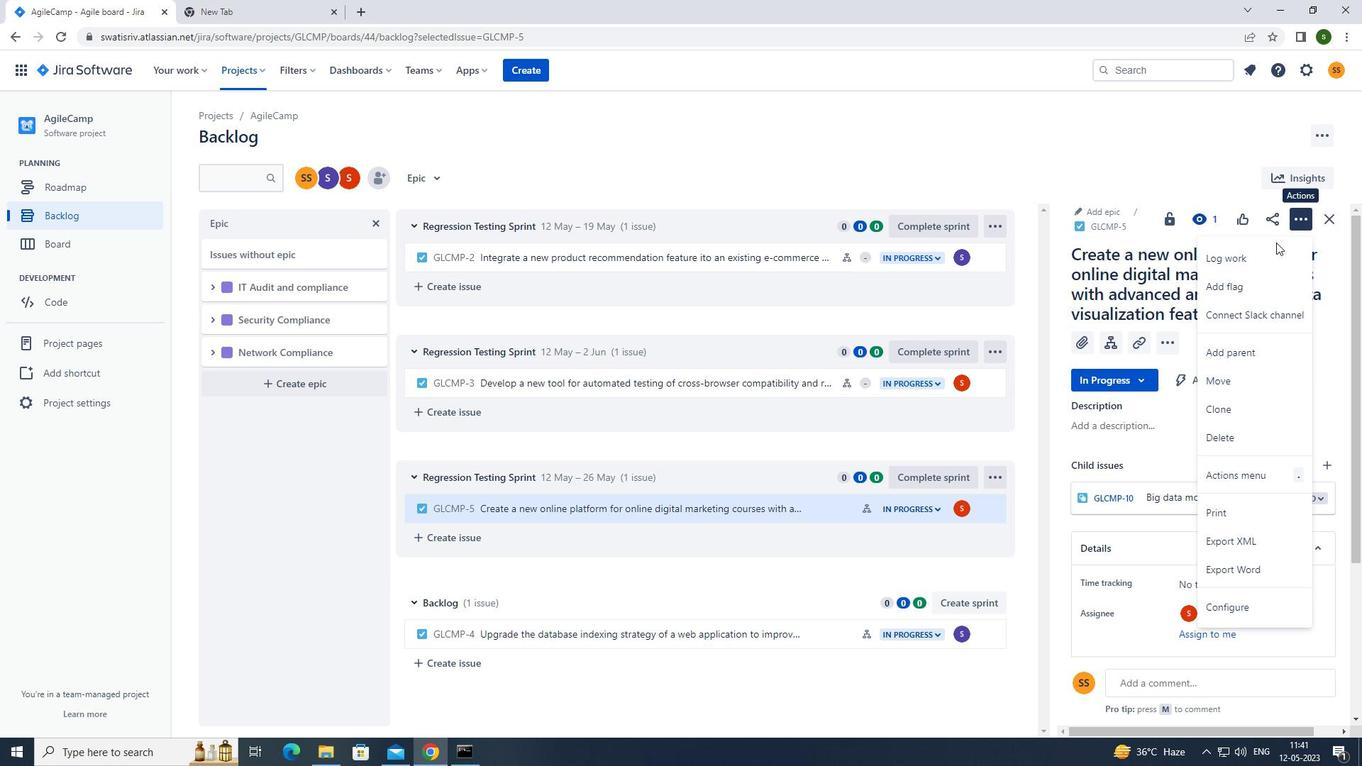 
Action: Mouse pressed left at (1265, 254)
Screenshot: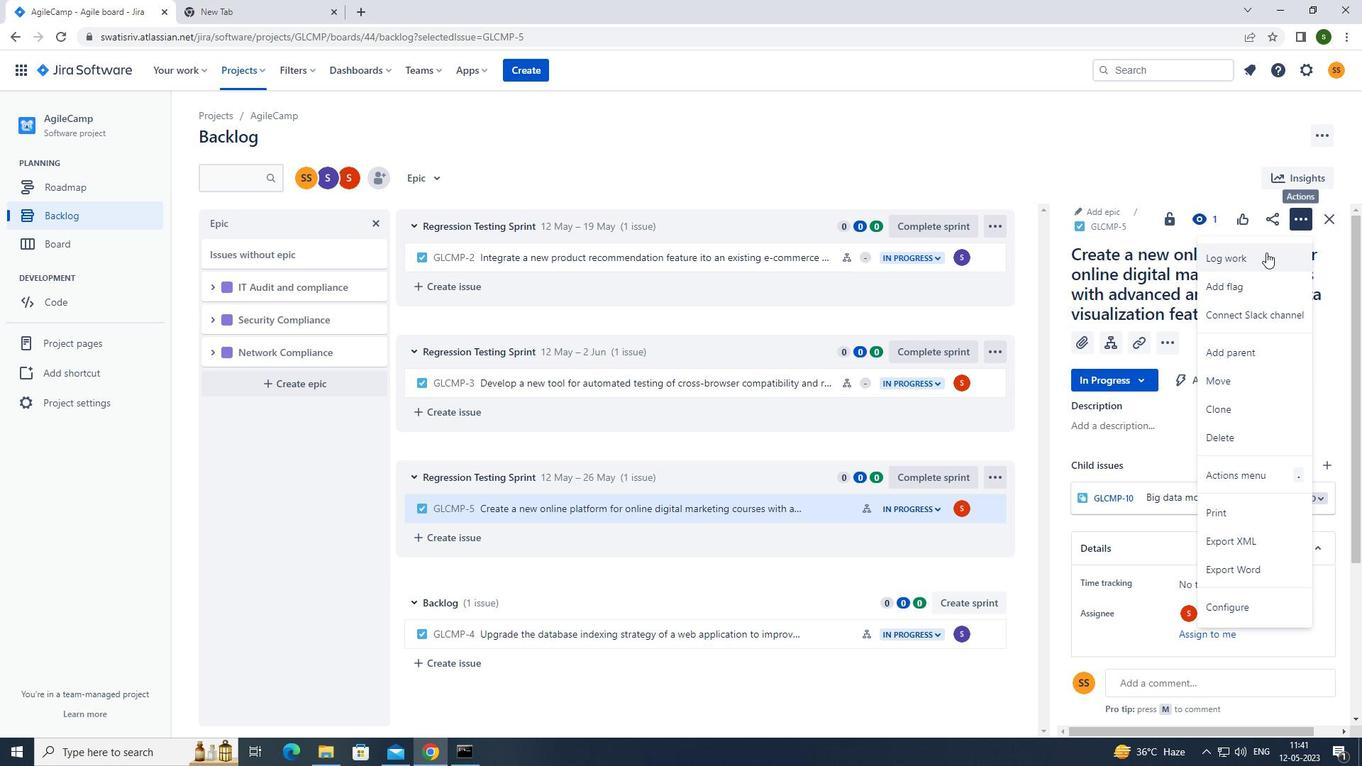 
Action: Mouse moved to (646, 178)
Screenshot: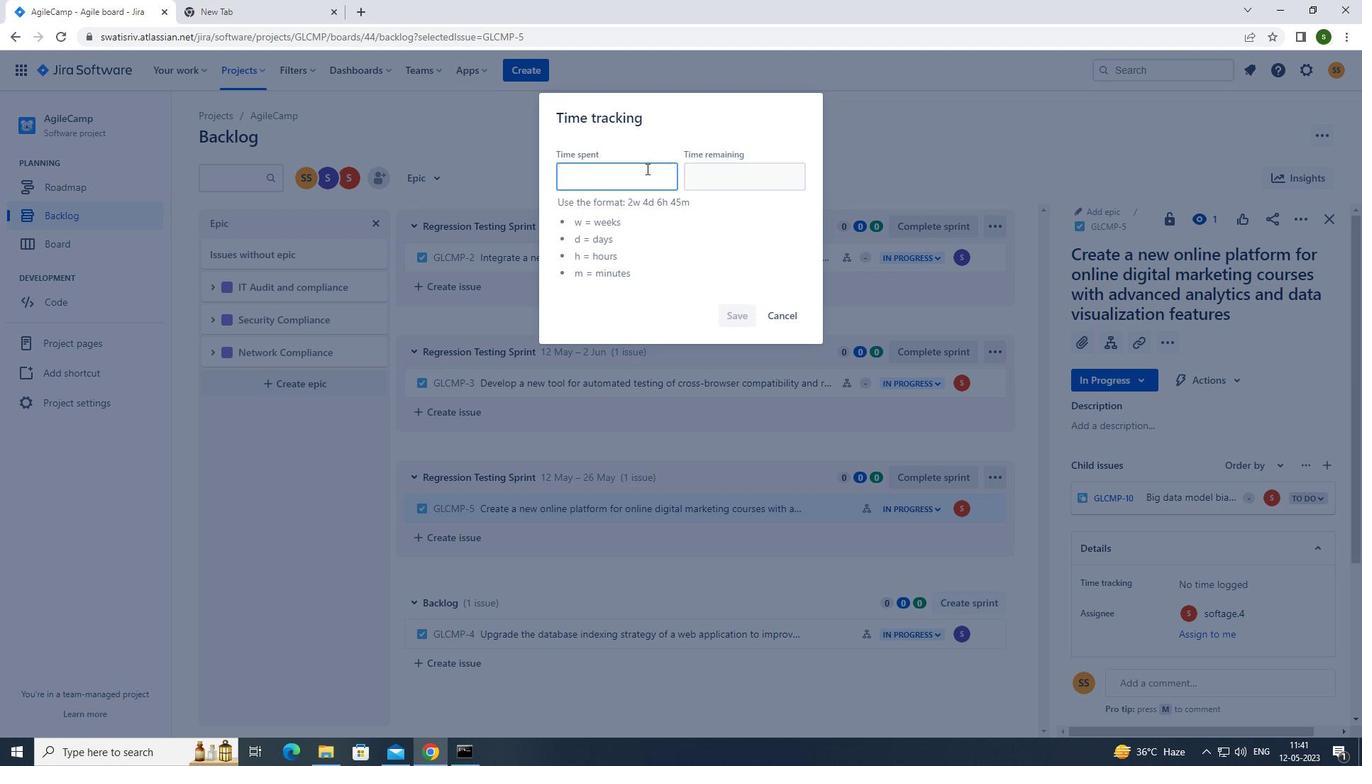 
Action: Key pressed 5w<Key.space>2d<Key.space>16h<Key.space>53m
Screenshot: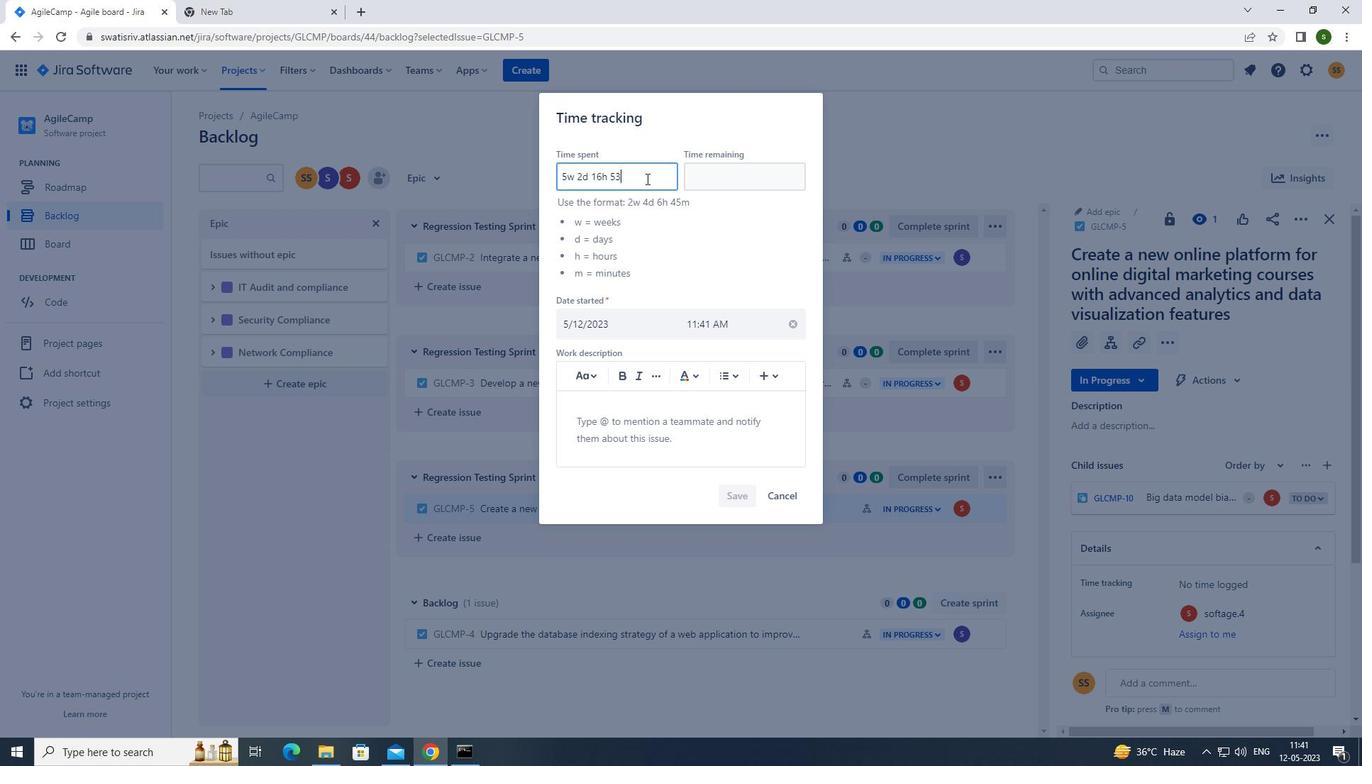 
Action: Mouse moved to (734, 181)
Screenshot: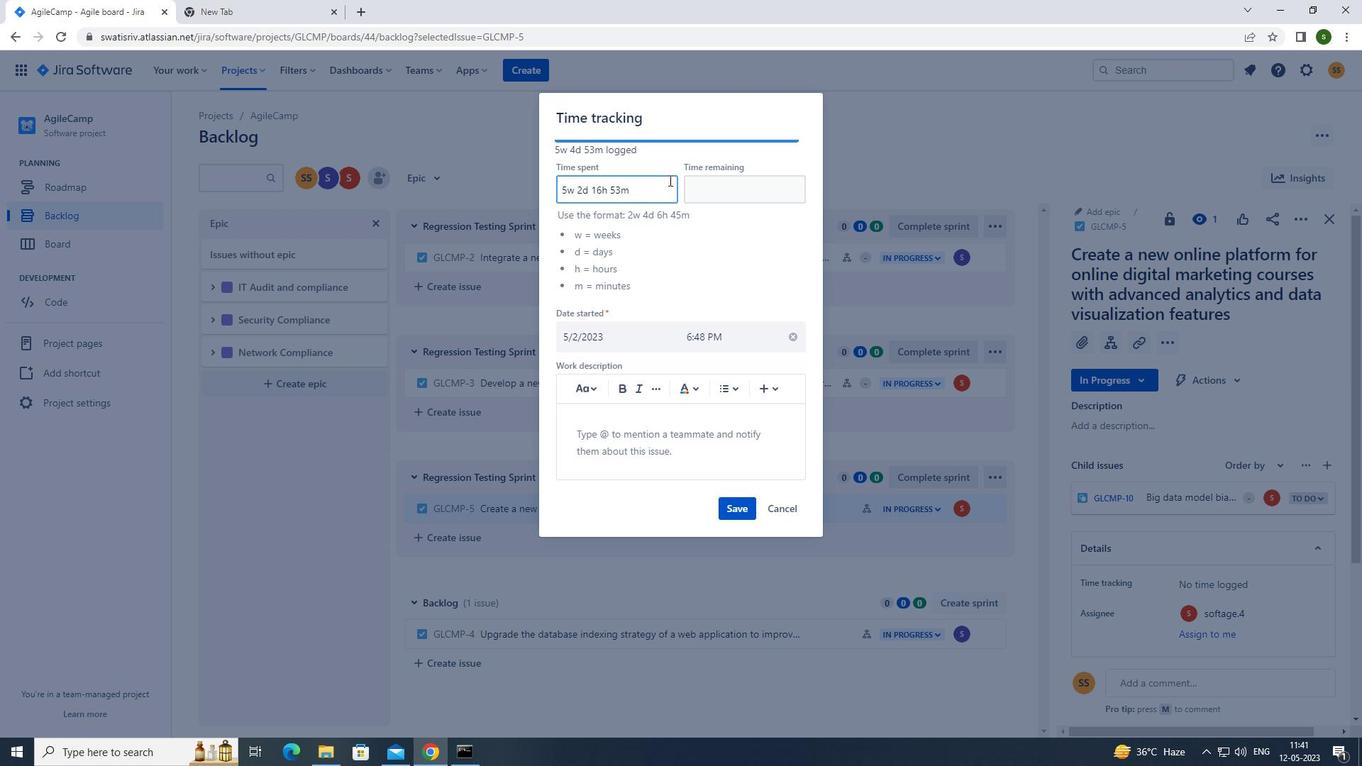 
Action: Mouse pressed left at (734, 181)
Screenshot: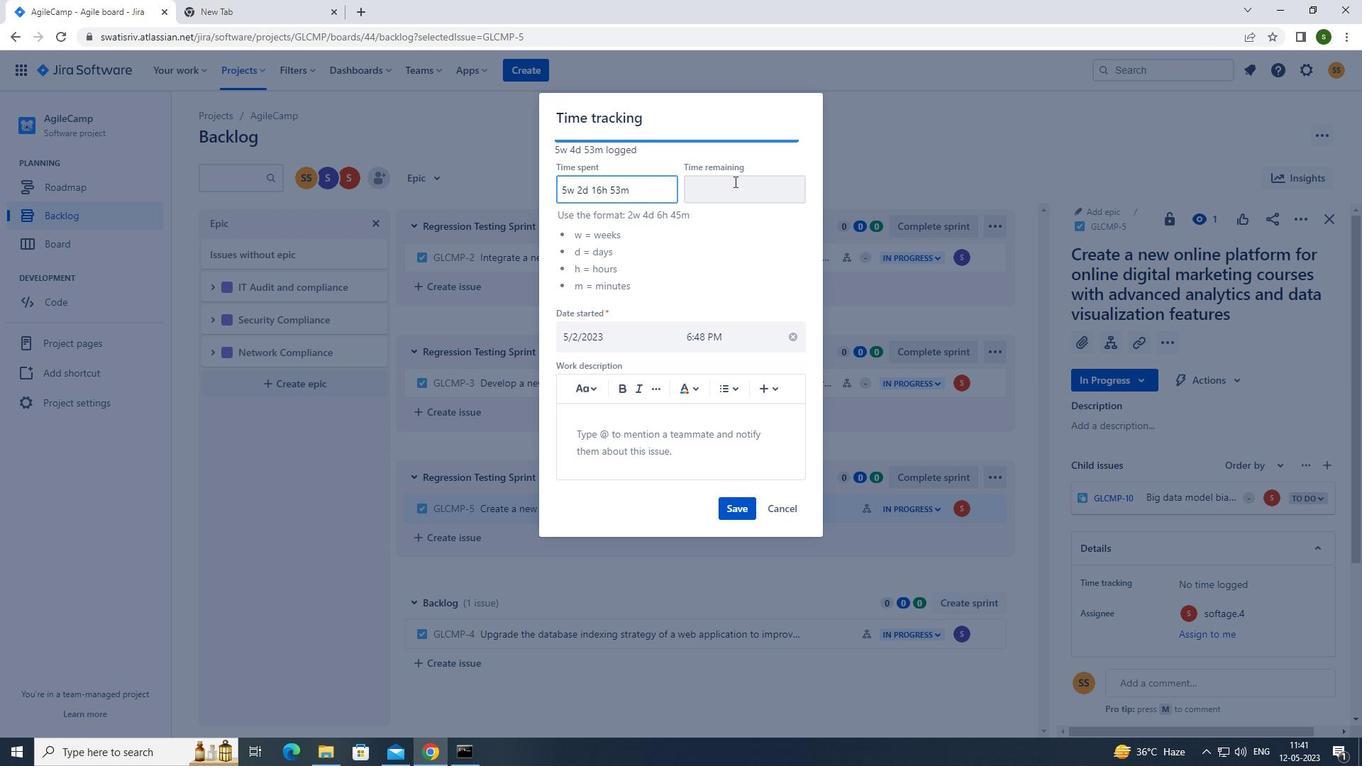 
Action: Mouse moved to (737, 181)
Screenshot: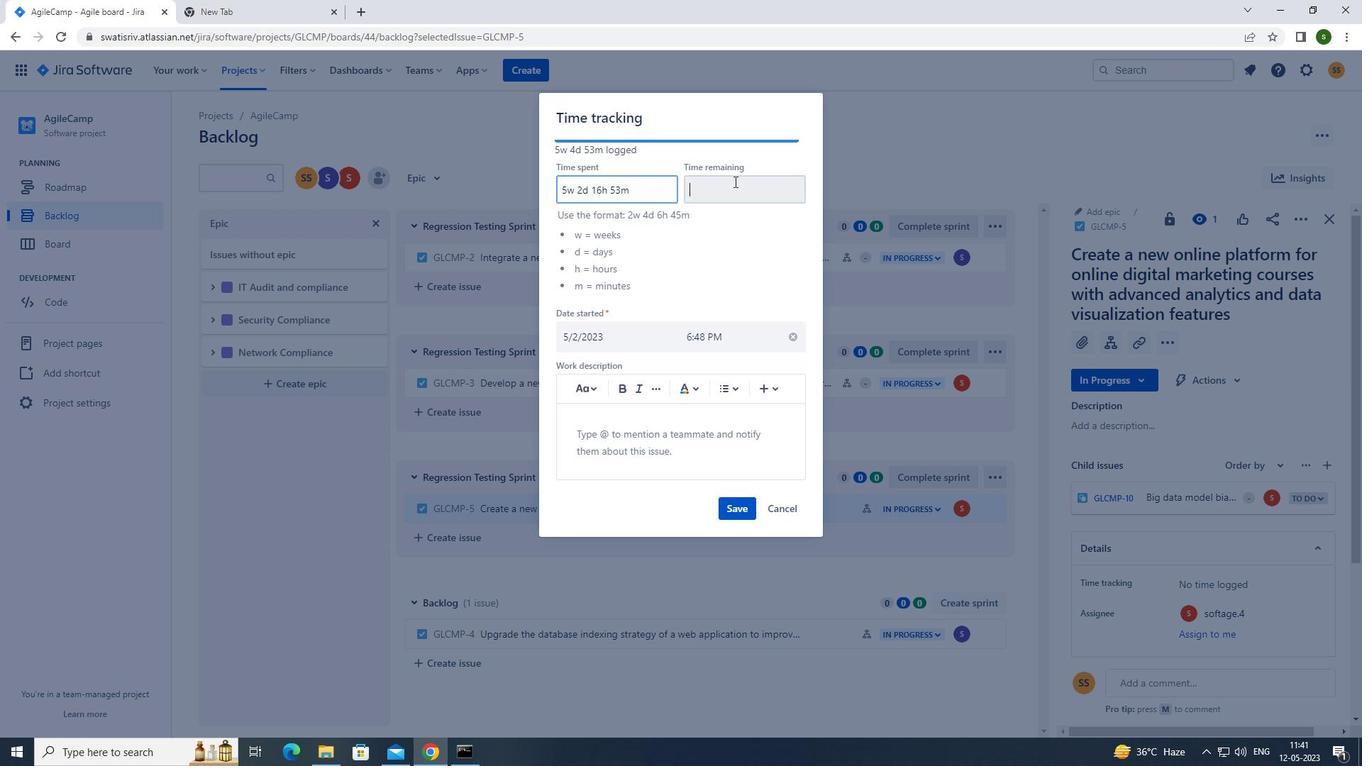 
Action: Key pressed 4w<Key.space>6d<Key.space>1h<Key.space>54m
Screenshot: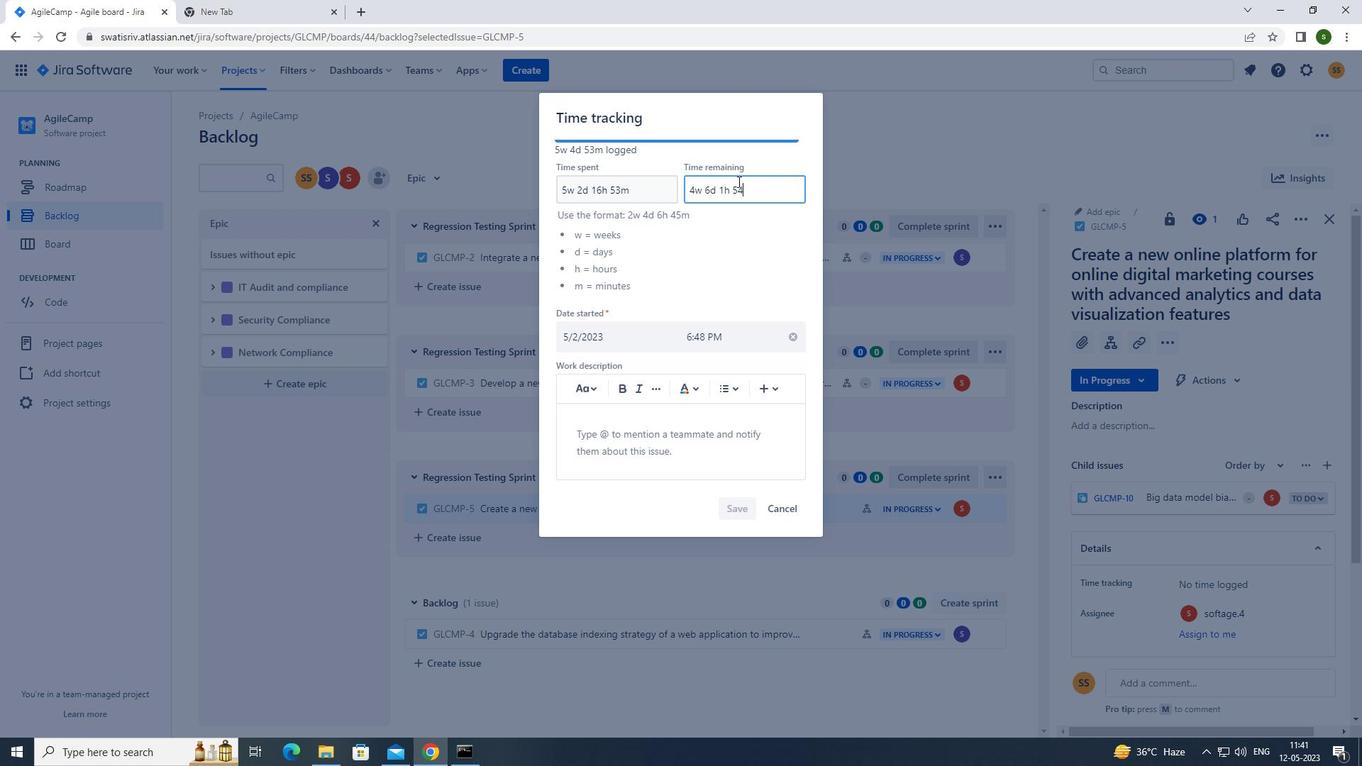 
Action: Mouse moved to (749, 503)
Screenshot: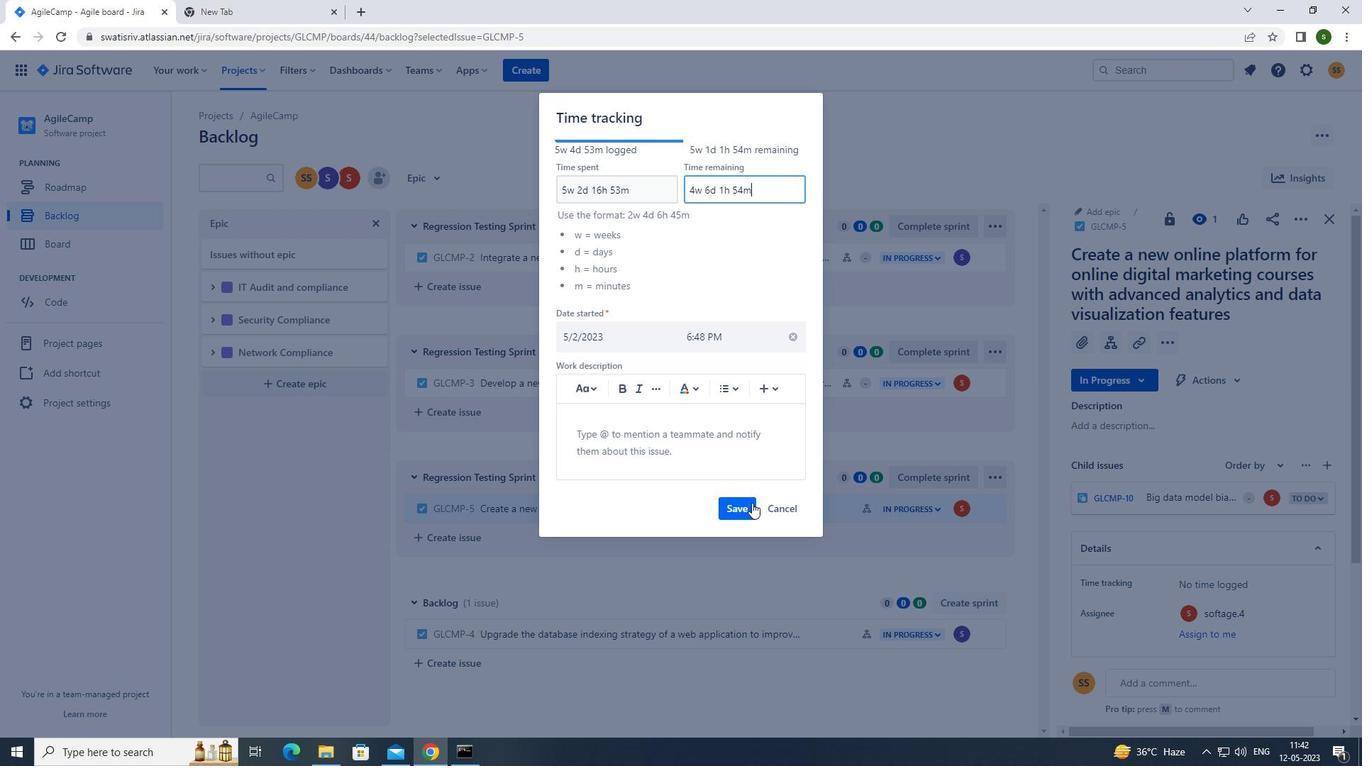 
Action: Mouse pressed left at (749, 503)
Screenshot: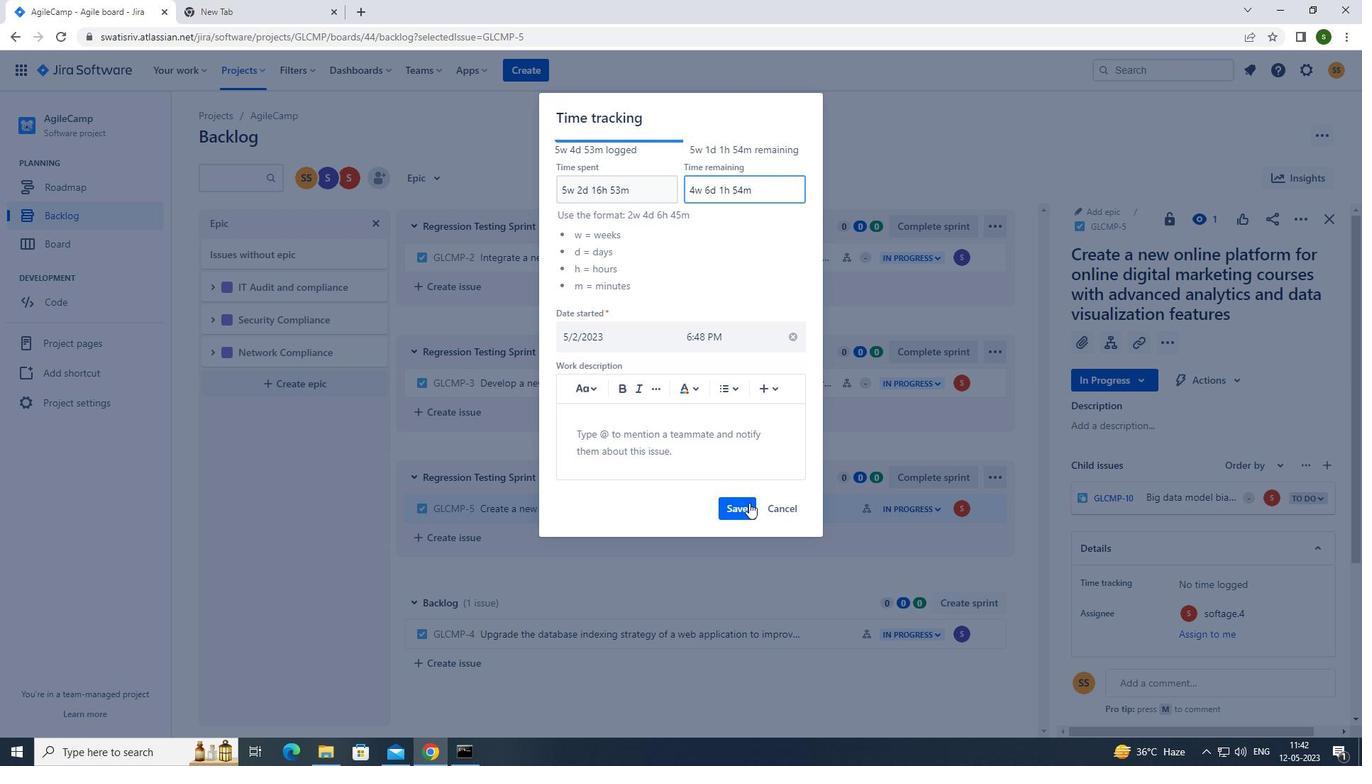 
Action: Mouse moved to (987, 515)
Screenshot: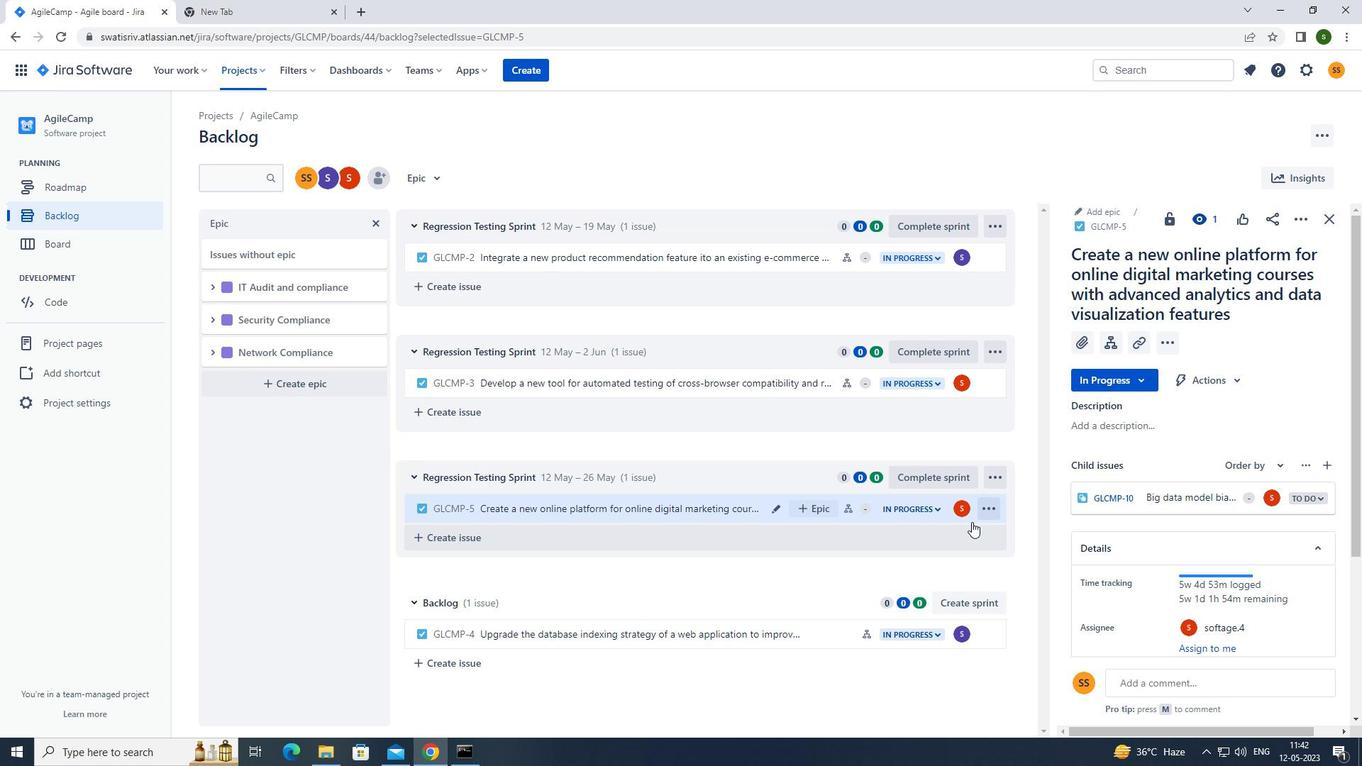 
Action: Mouse pressed left at (987, 515)
Screenshot: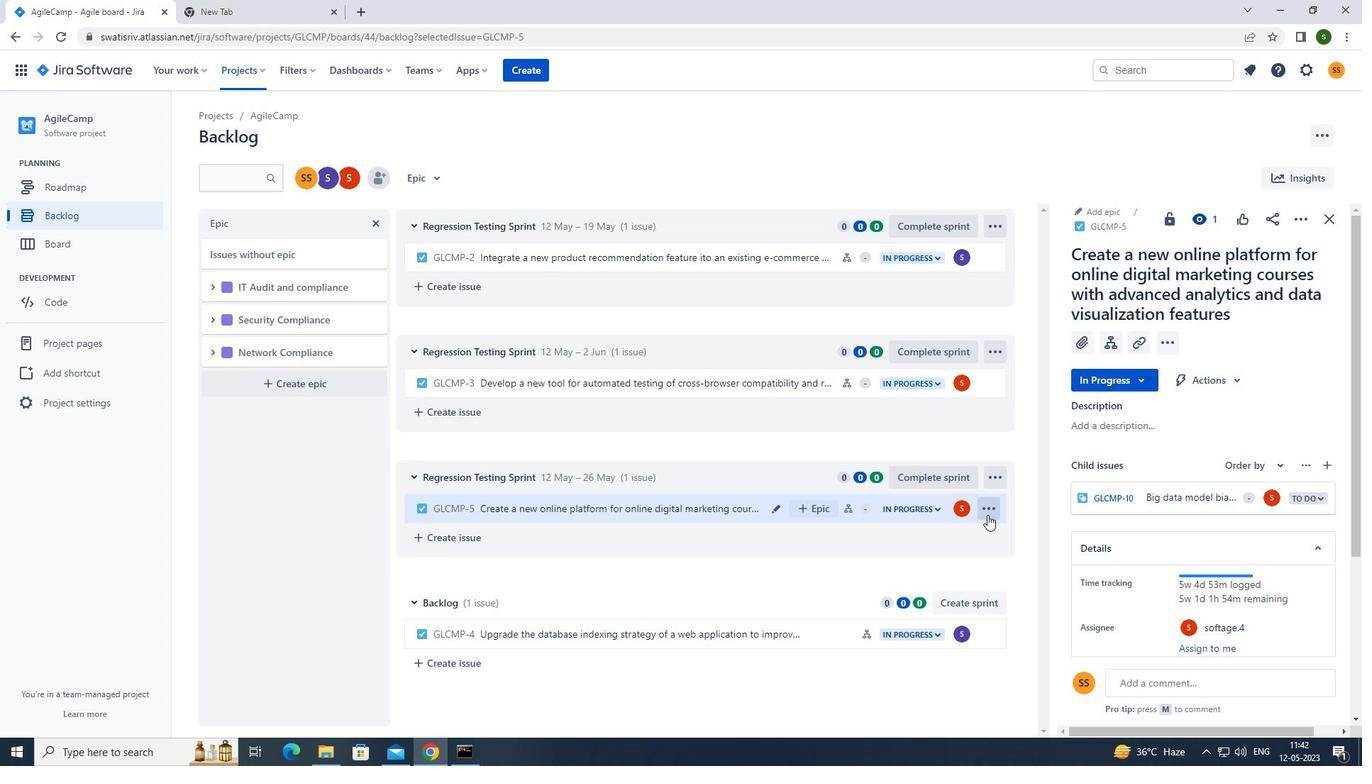 
Action: Mouse moved to (954, 478)
Screenshot: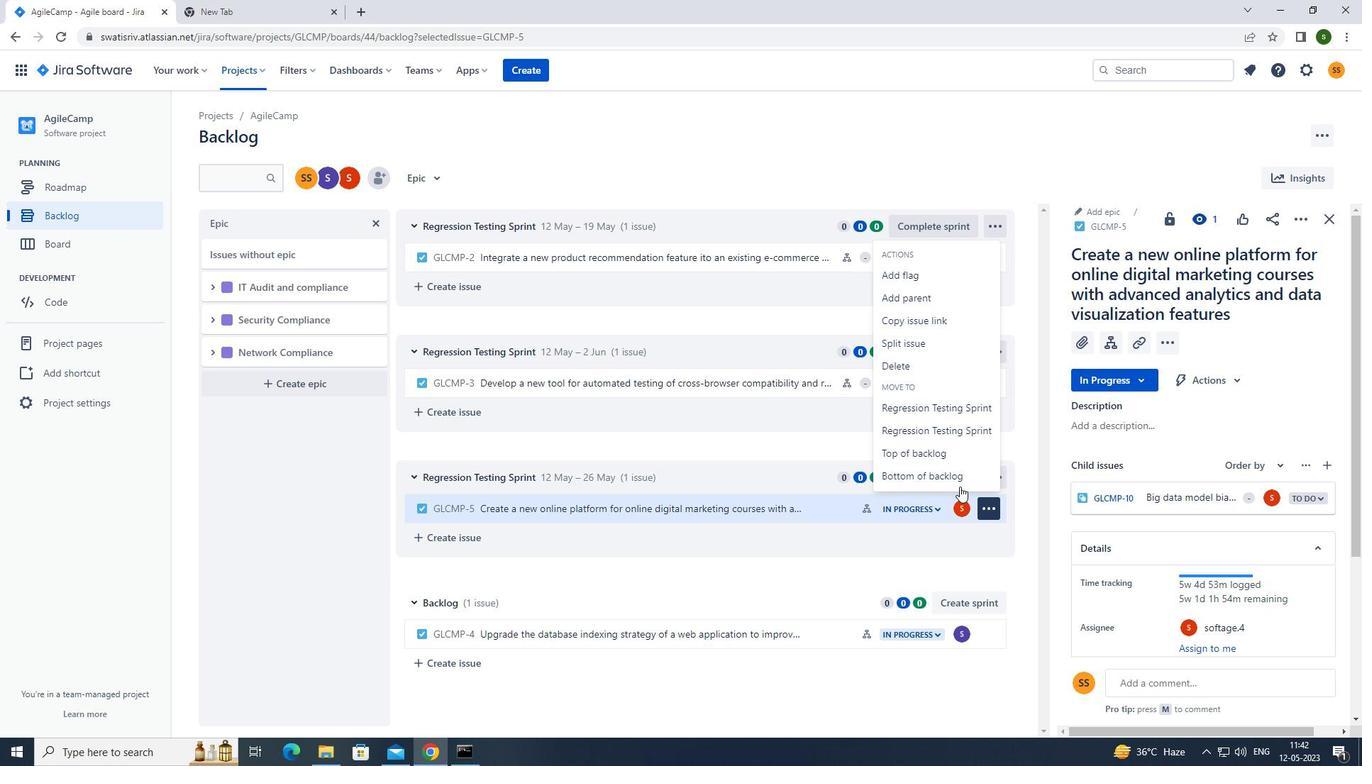 
Action: Mouse pressed left at (954, 478)
Screenshot: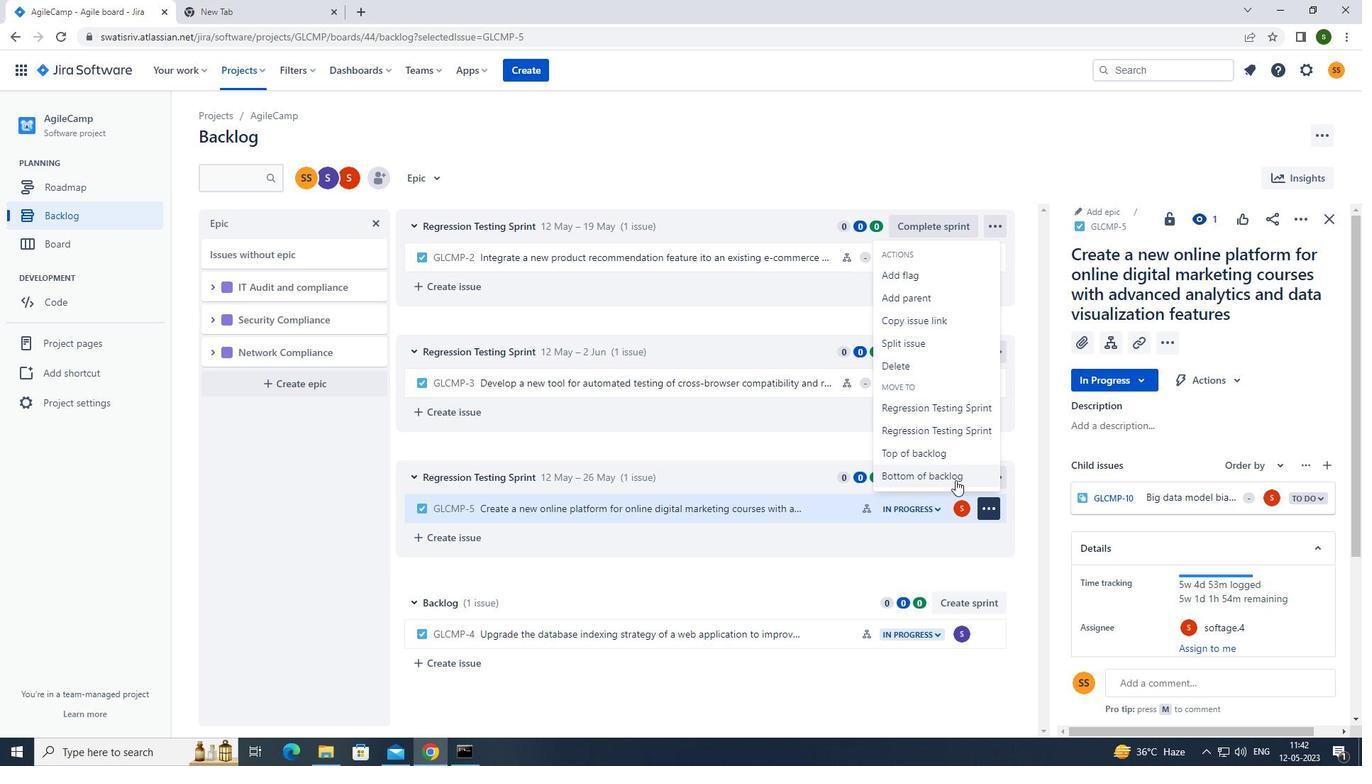 
Action: Mouse moved to (730, 237)
Screenshot: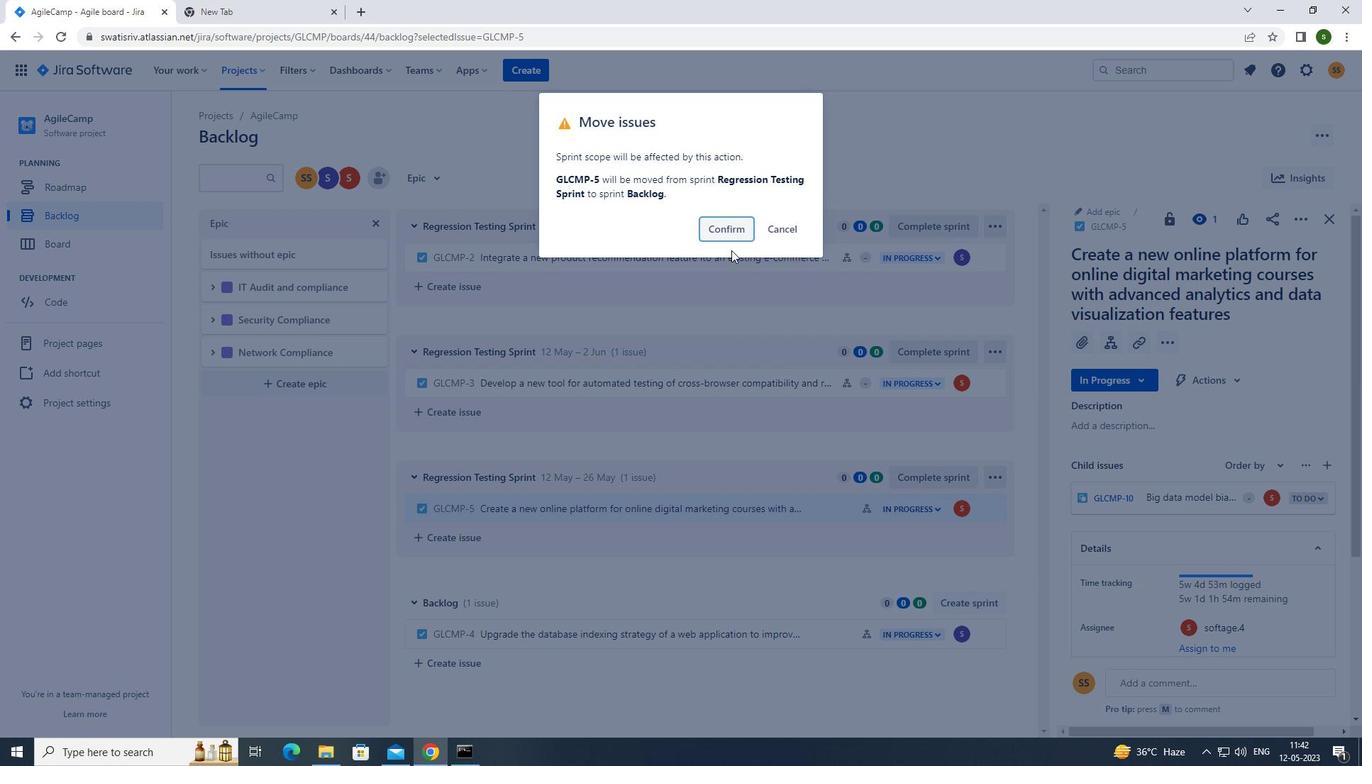
Action: Mouse pressed left at (730, 237)
Screenshot: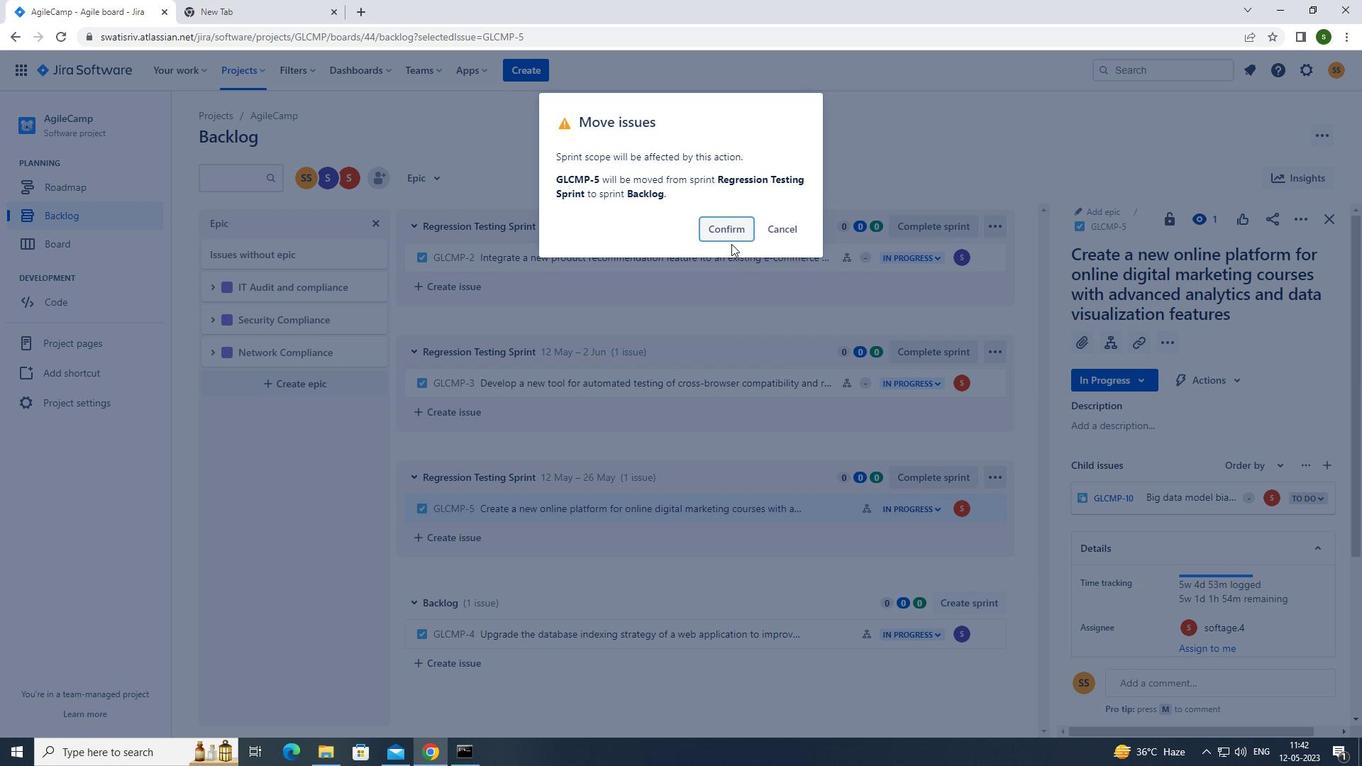 
Action: Mouse moved to (442, 175)
Screenshot: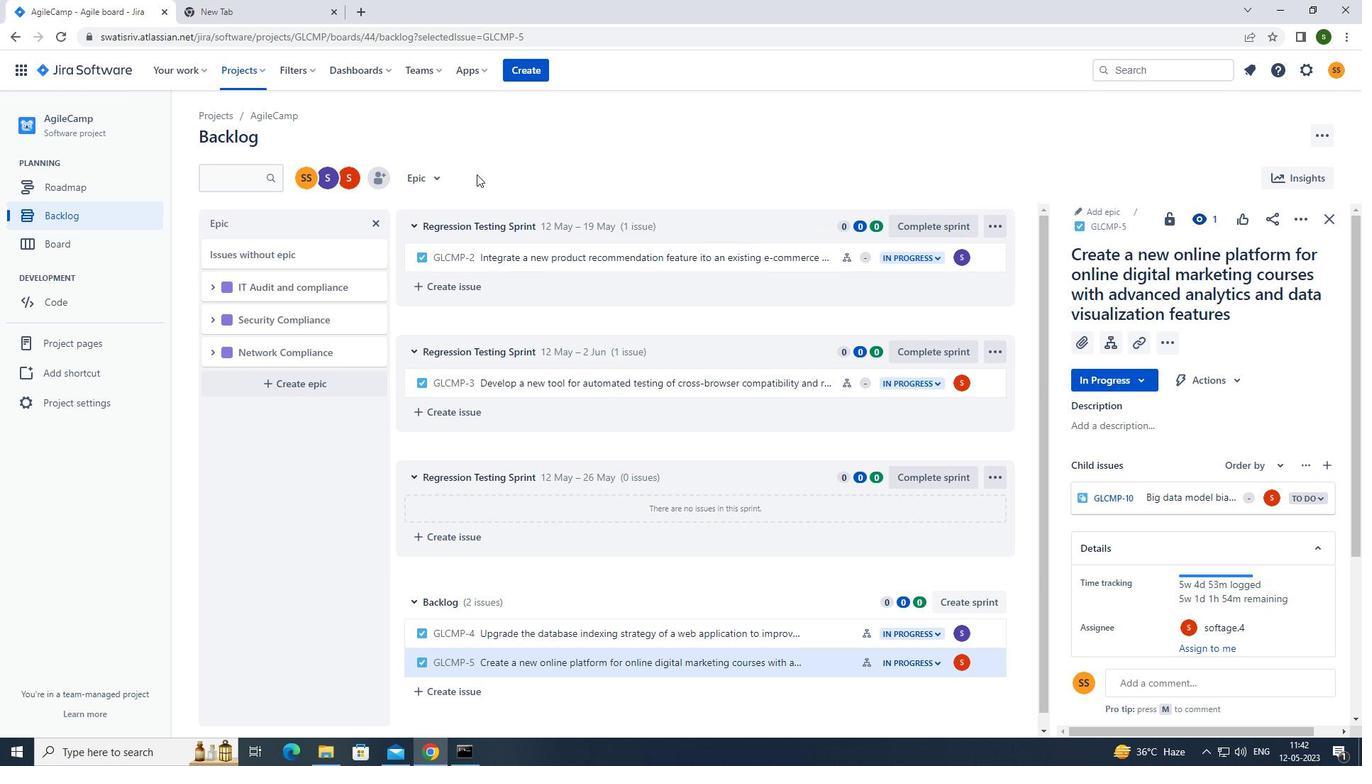 
Action: Mouse pressed left at (442, 175)
Screenshot: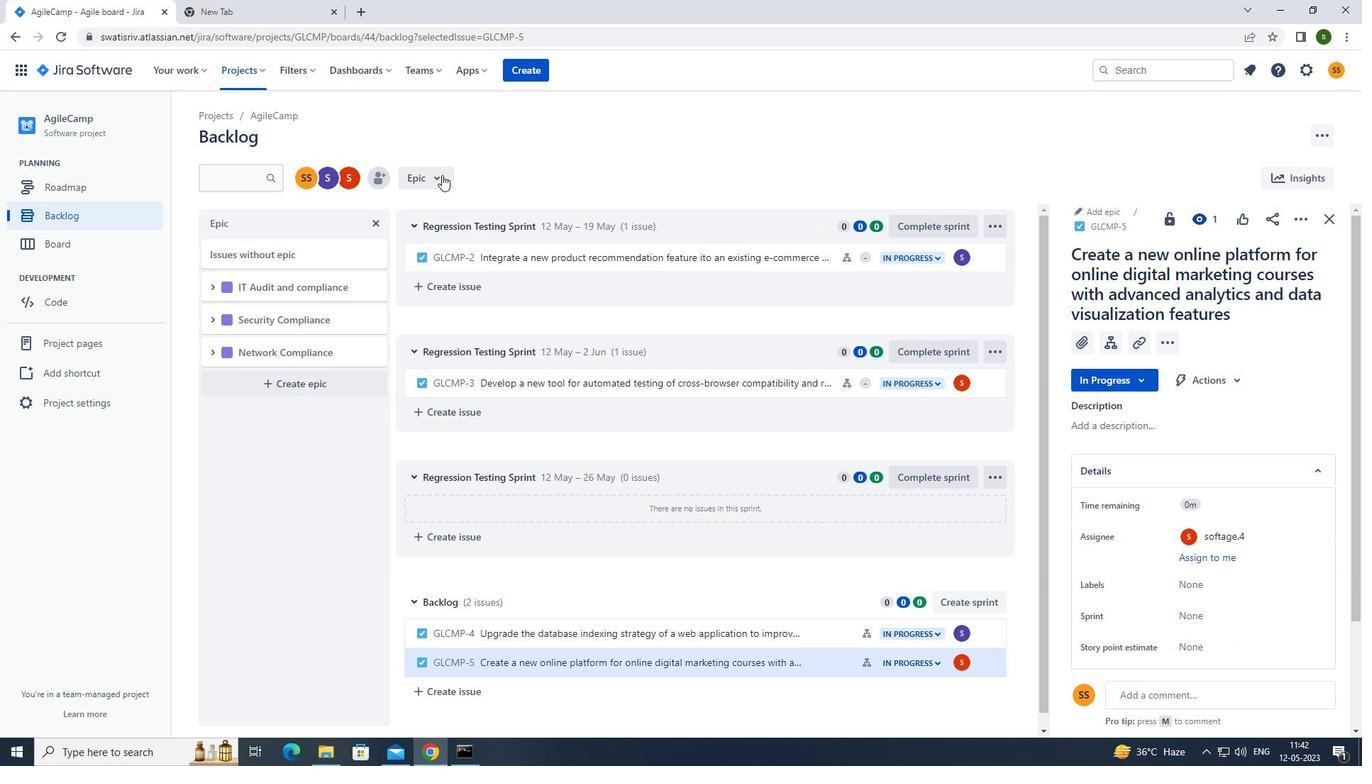 
Action: Mouse moved to (472, 241)
Screenshot: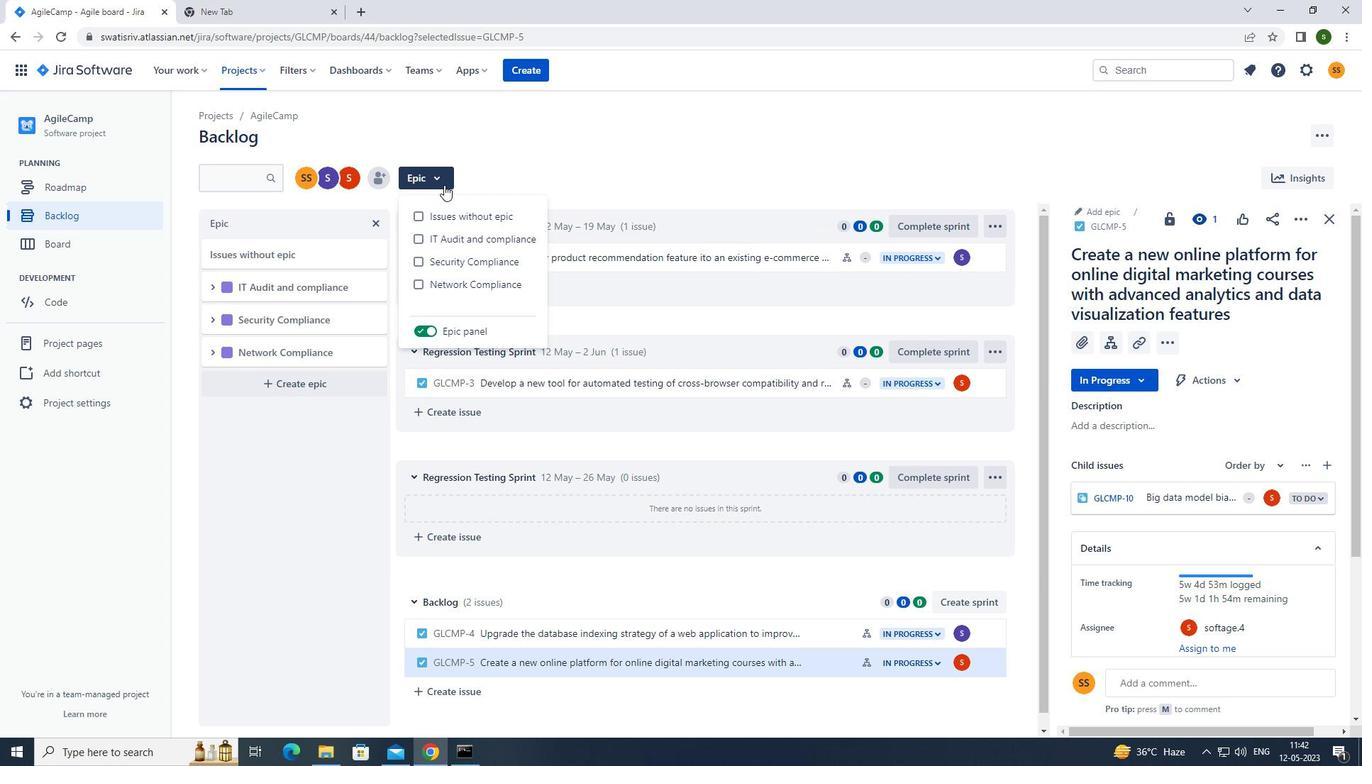 
Action: Mouse pressed left at (472, 241)
Screenshot: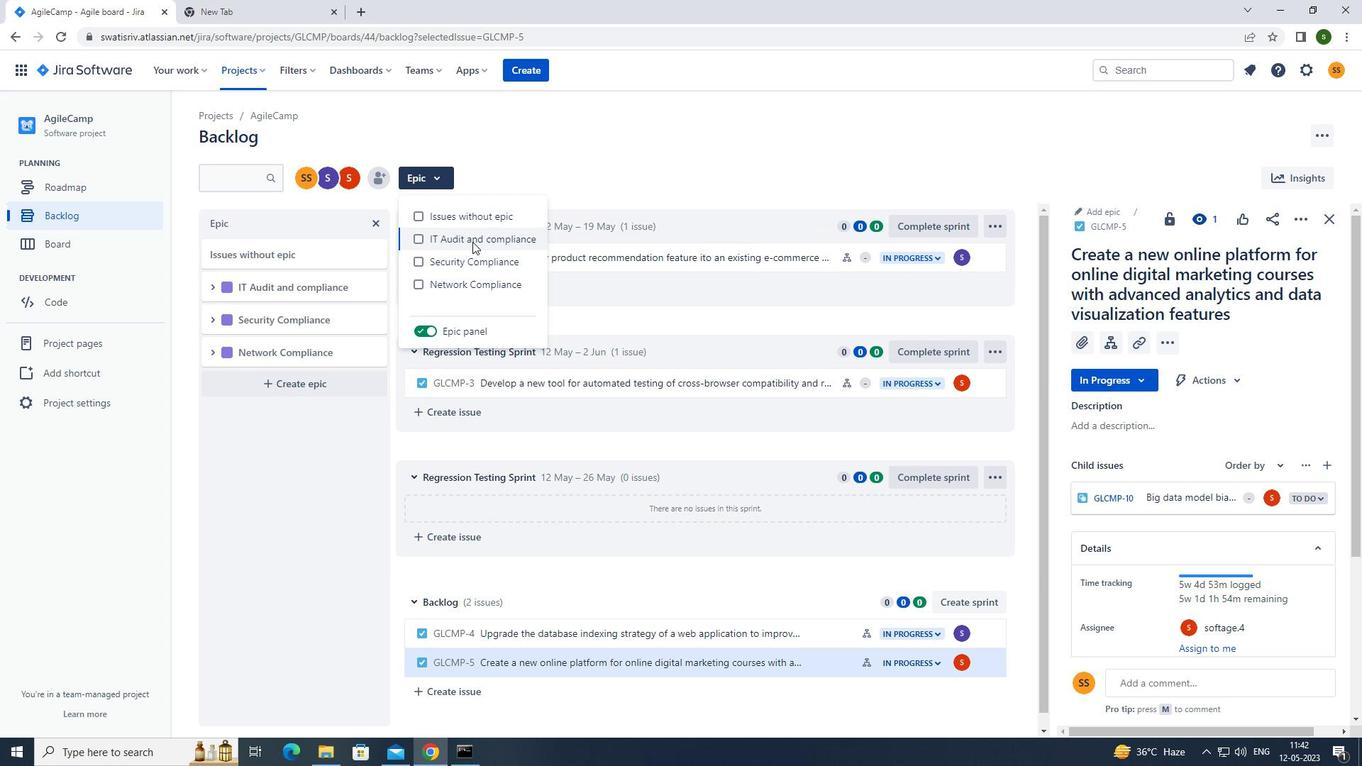 
Action: Mouse moved to (595, 173)
Screenshot: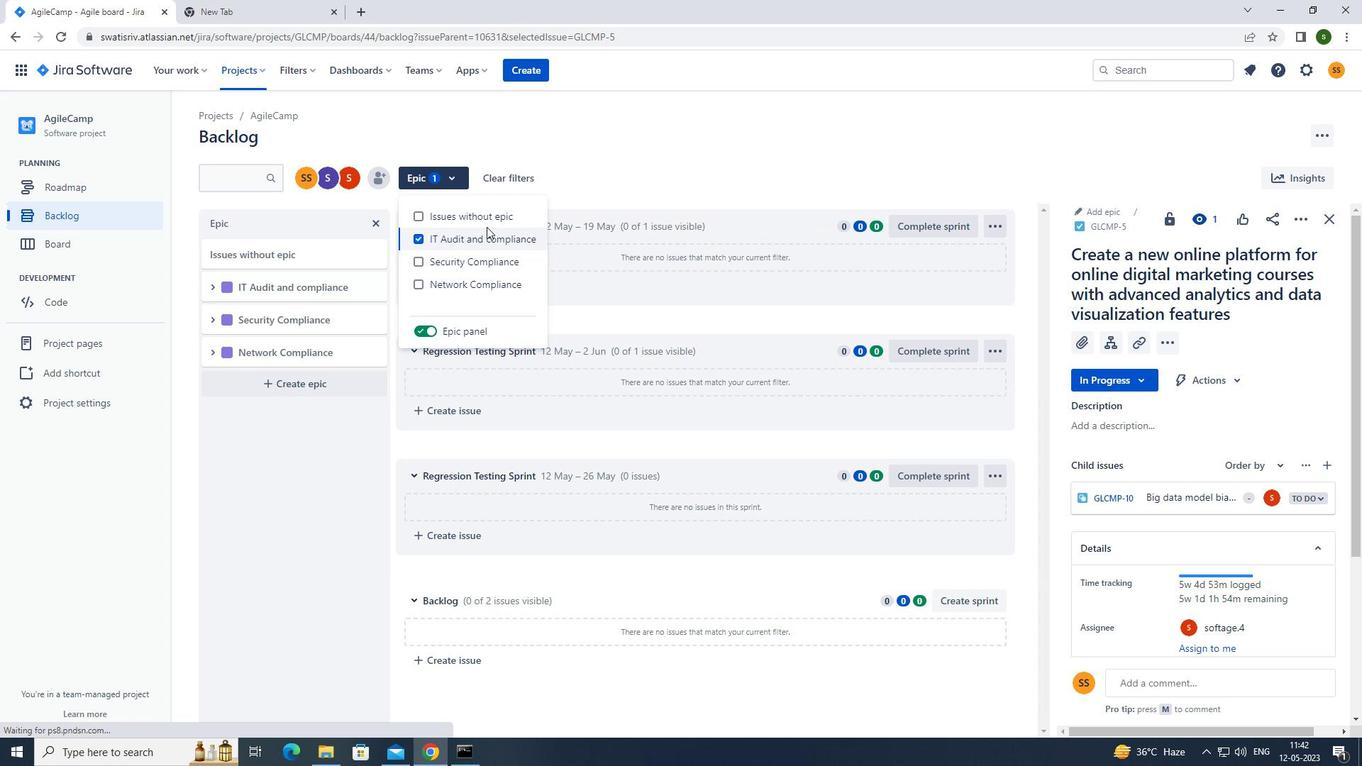 
Action: Mouse pressed left at (595, 173)
Screenshot: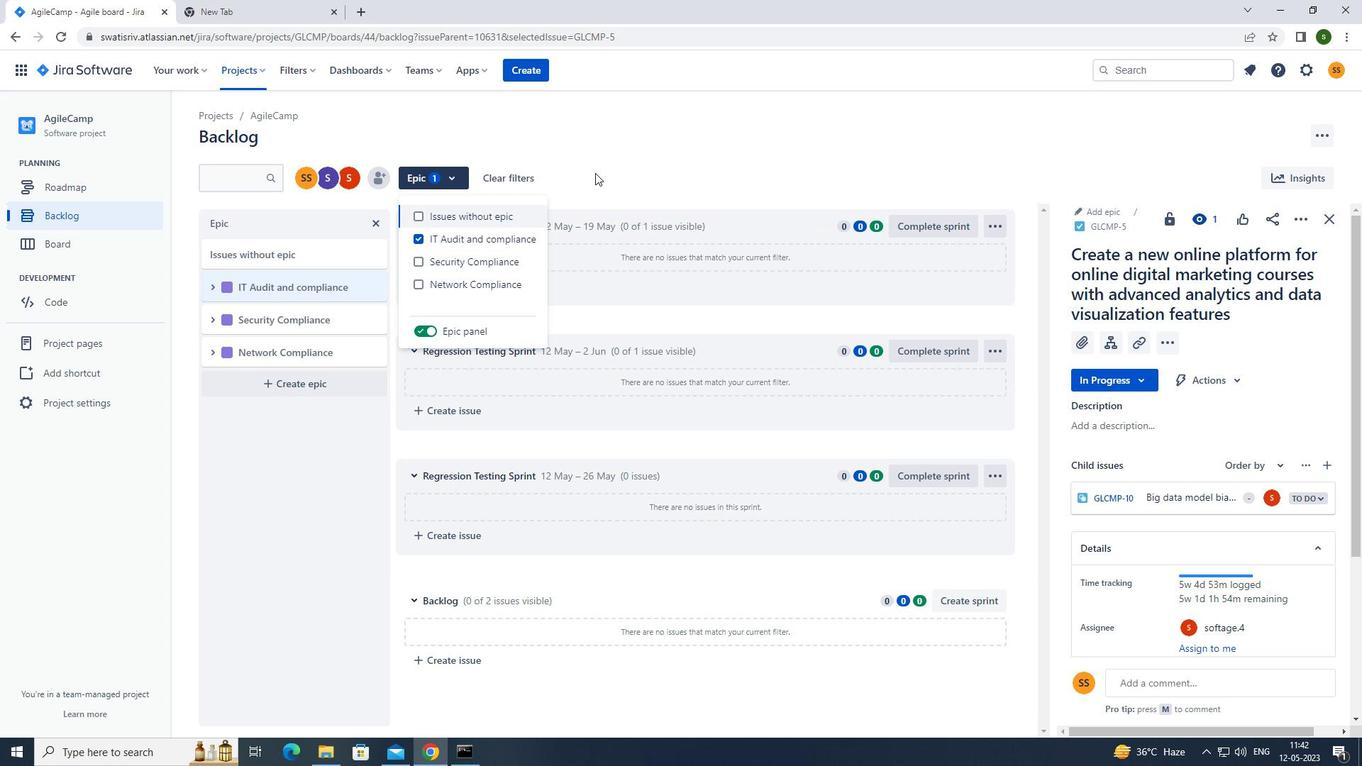 
